 Task: Find connections with filter location Evergem with filter topic #staysafewith filter profile language German with filter current company Business Today with filter school Father Agnel School with filter industry Nonresidential Building Construction with filter service category Program Management with filter keywords title Translator
Action: Mouse moved to (542, 107)
Screenshot: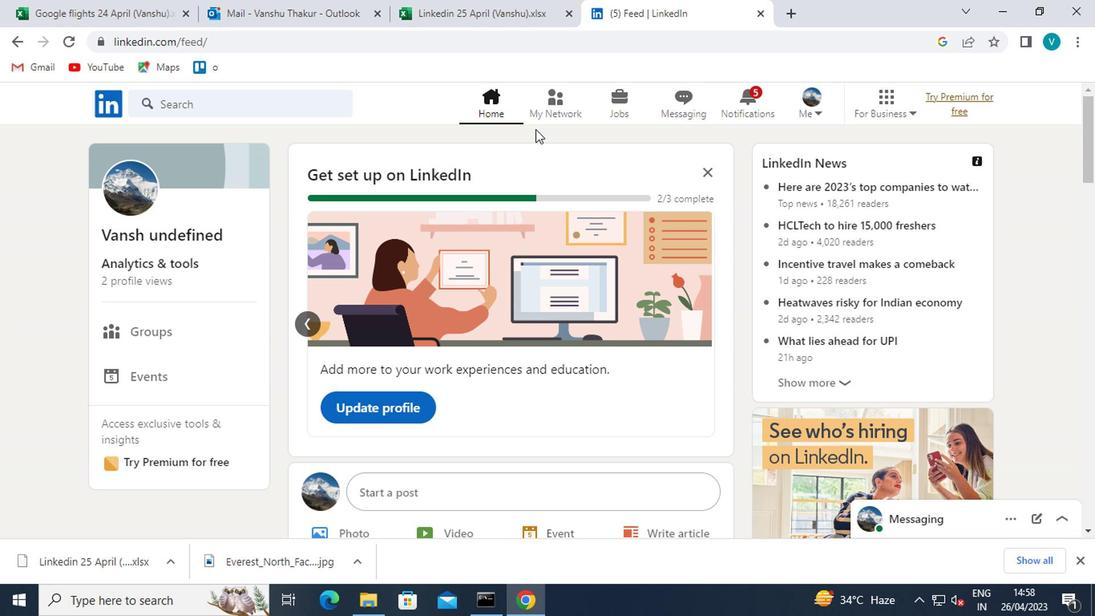 
Action: Mouse pressed left at (542, 107)
Screenshot: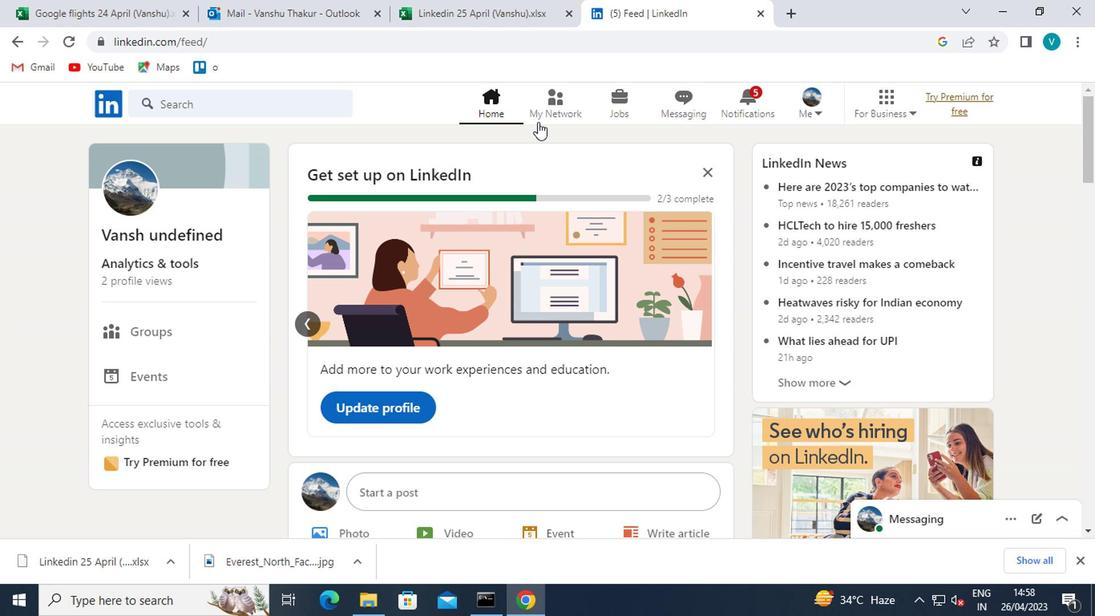 
Action: Mouse moved to (189, 187)
Screenshot: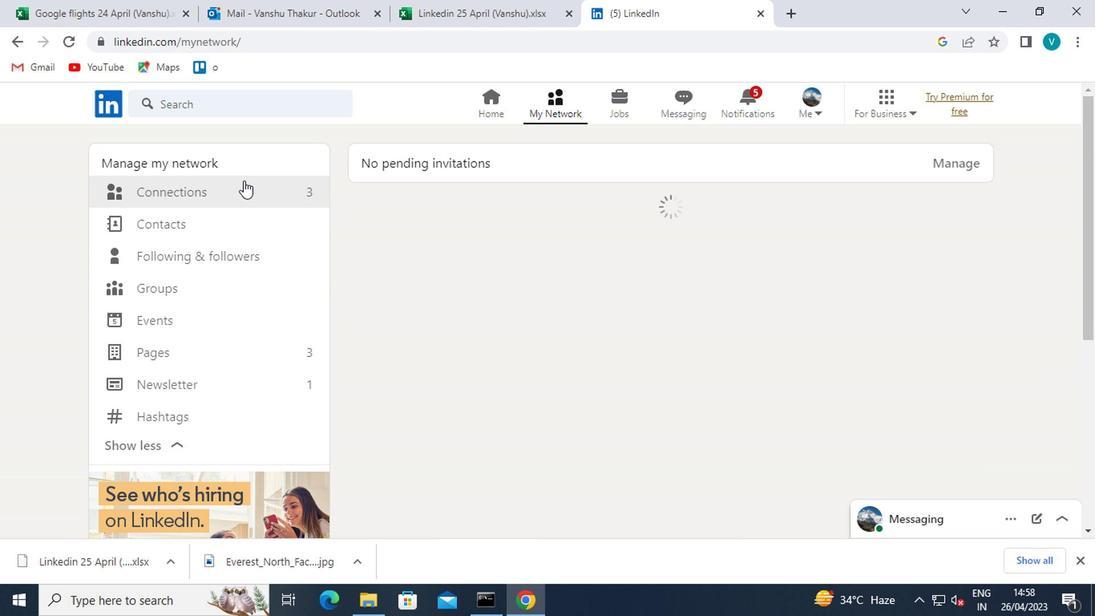 
Action: Mouse pressed left at (189, 187)
Screenshot: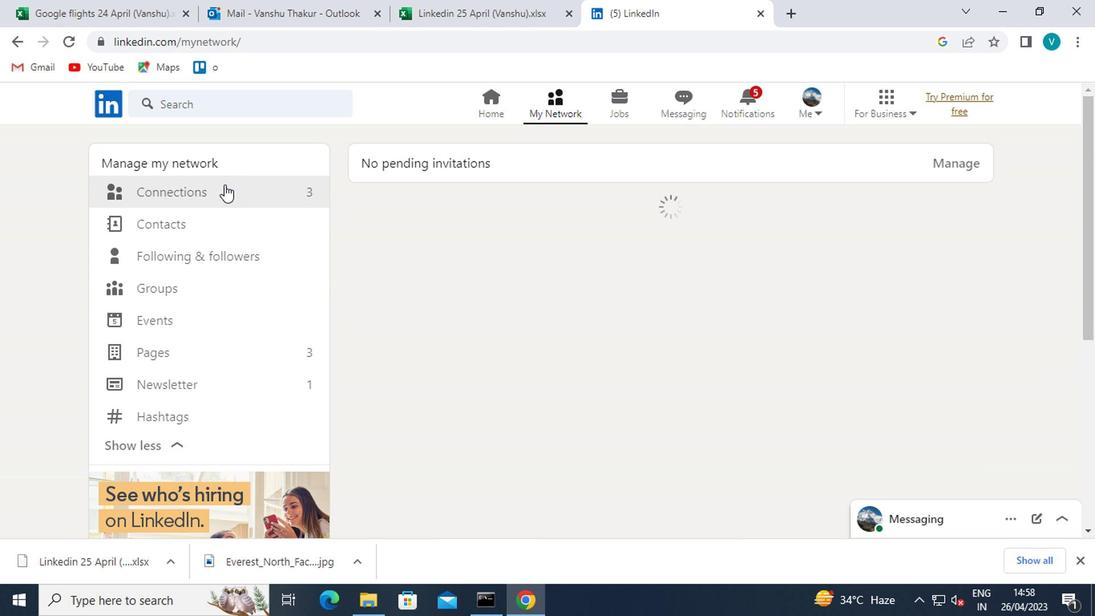 
Action: Mouse moved to (665, 189)
Screenshot: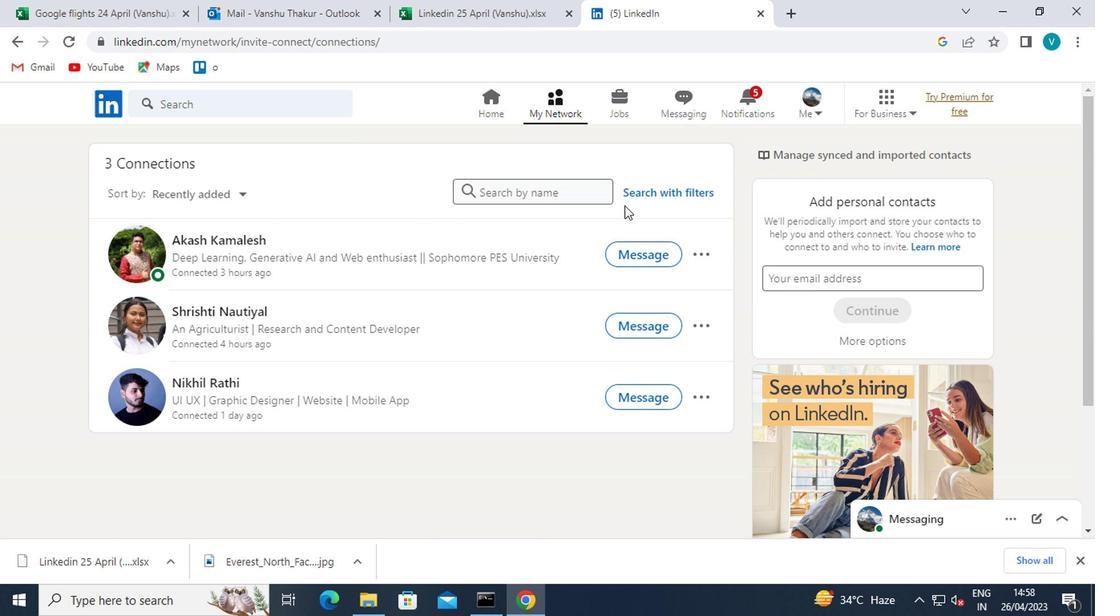 
Action: Mouse pressed left at (665, 189)
Screenshot: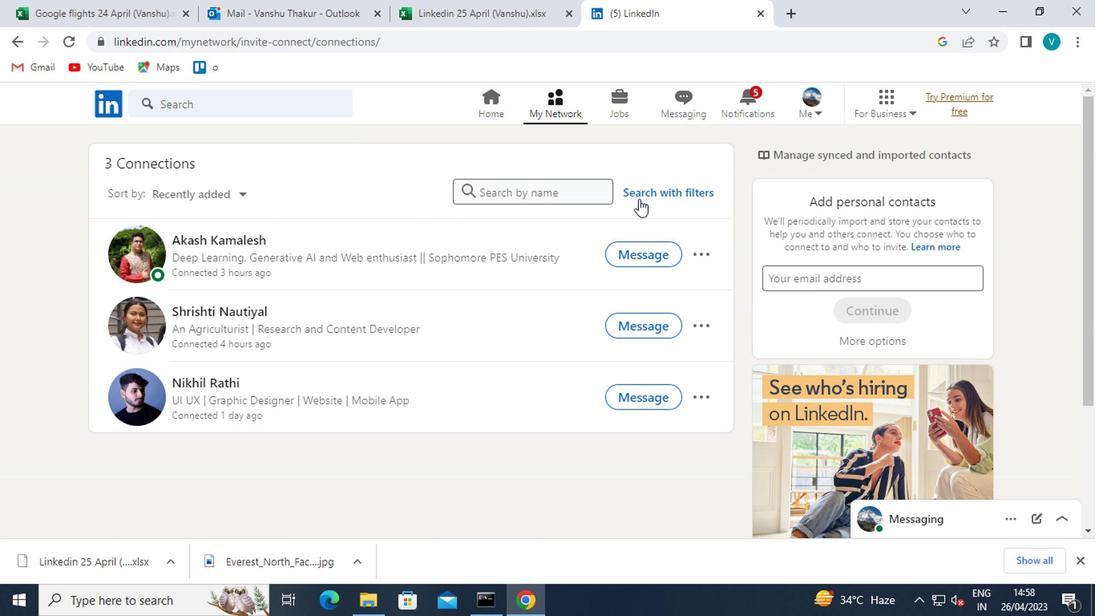 
Action: Mouse moved to (527, 145)
Screenshot: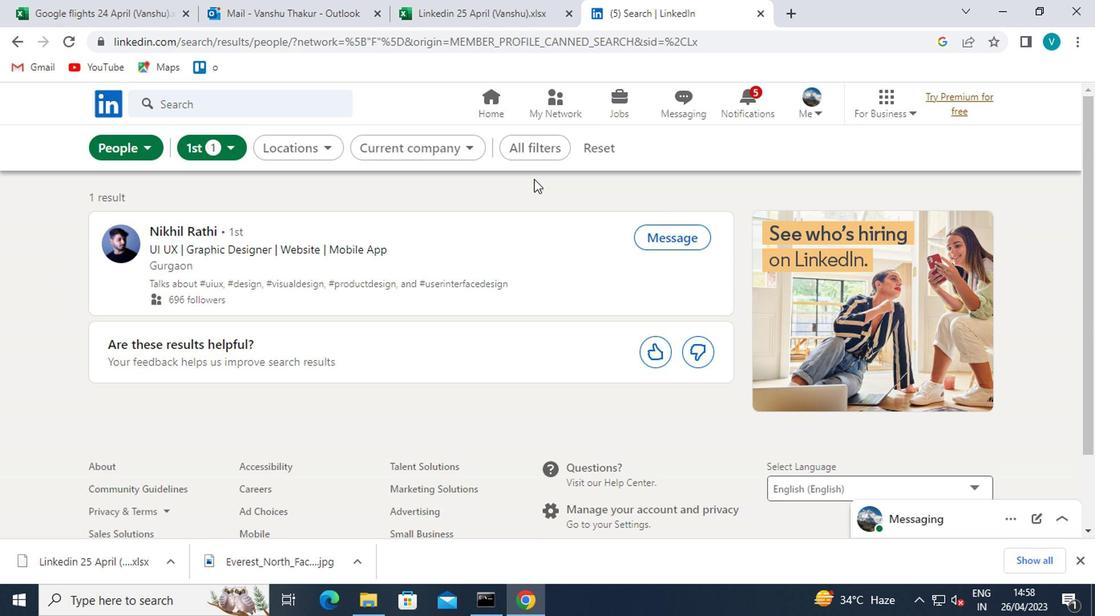
Action: Mouse pressed left at (527, 145)
Screenshot: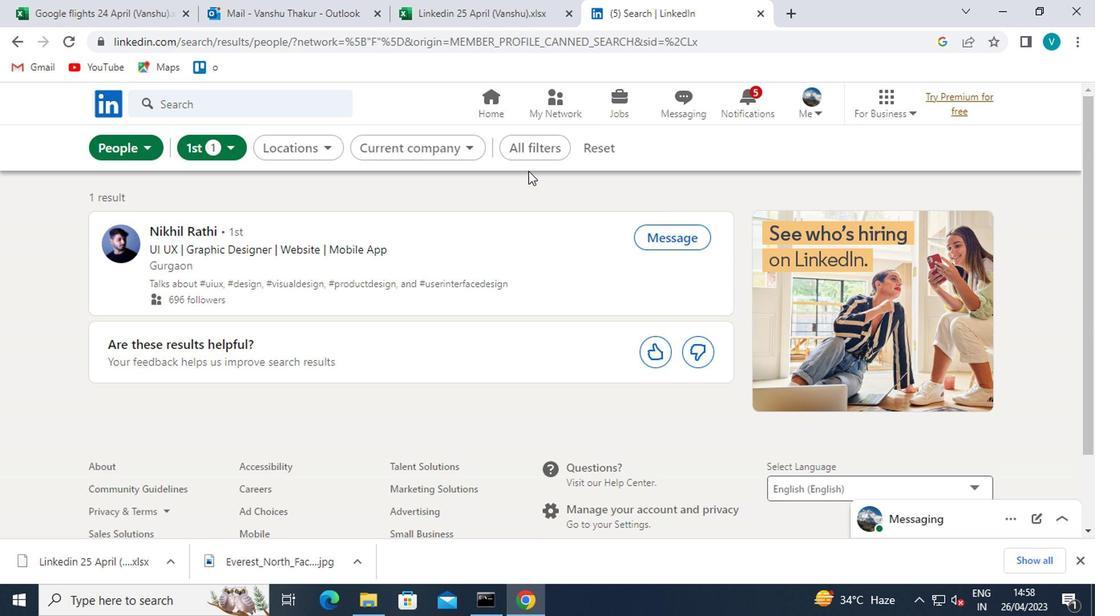 
Action: Mouse moved to (753, 301)
Screenshot: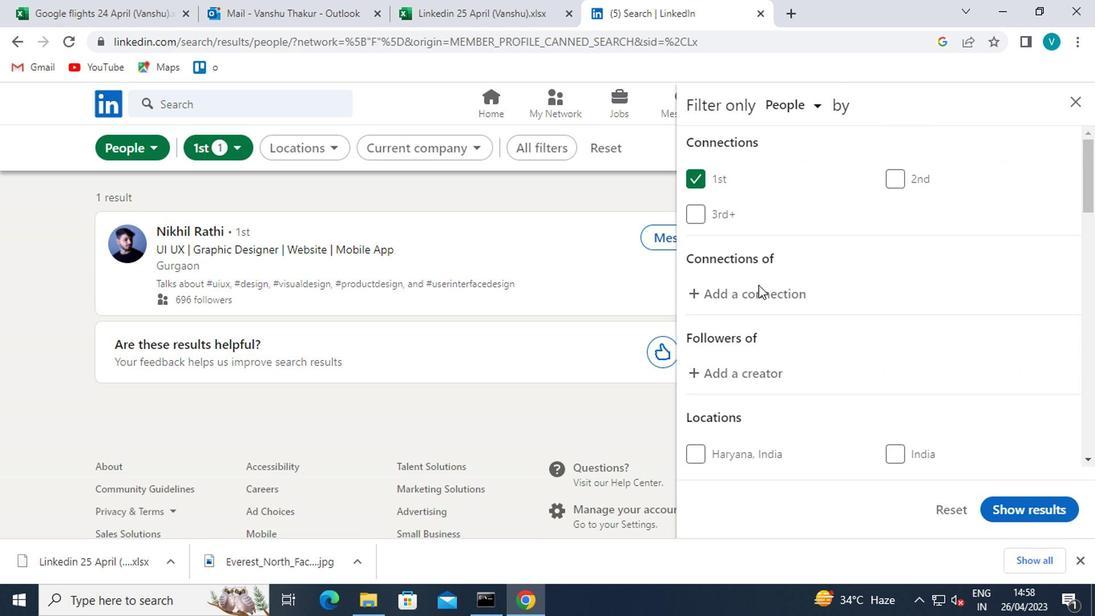 
Action: Mouse scrolled (753, 301) with delta (0, 0)
Screenshot: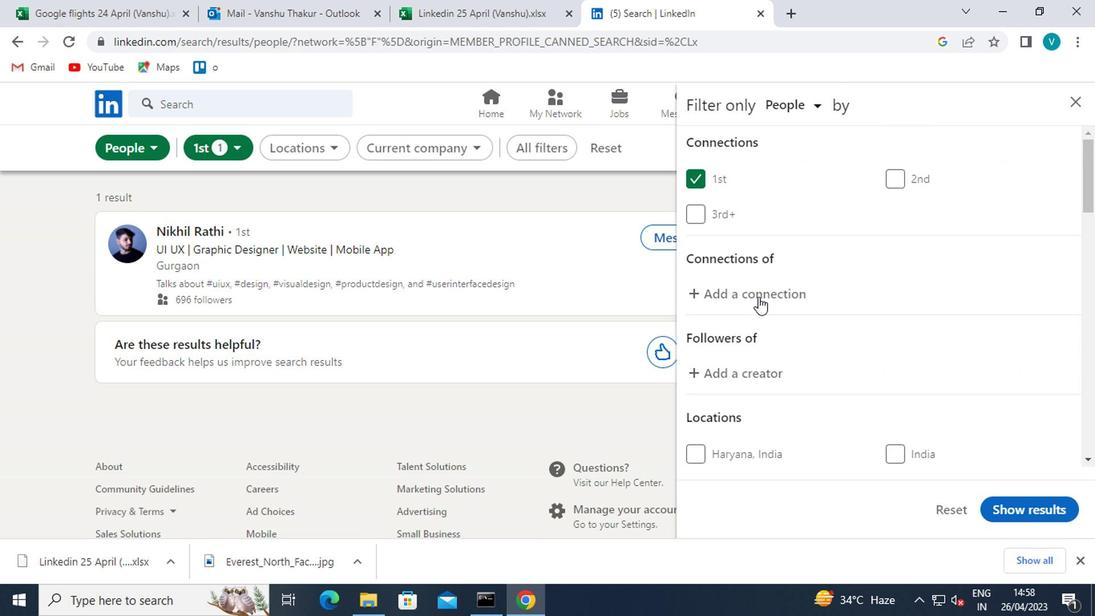 
Action: Mouse scrolled (753, 301) with delta (0, 0)
Screenshot: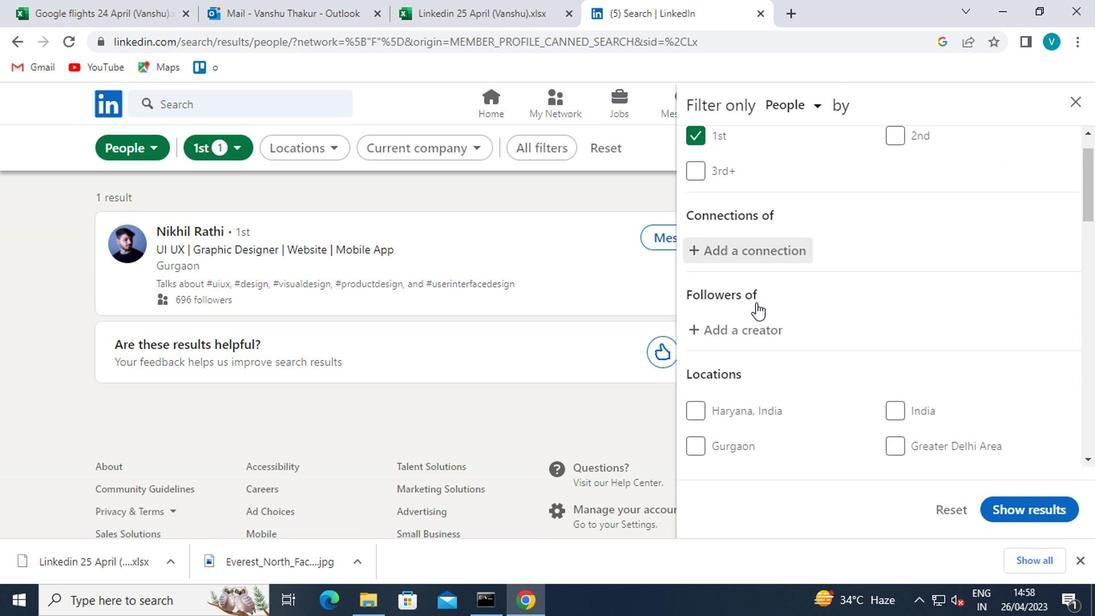 
Action: Mouse moved to (747, 355)
Screenshot: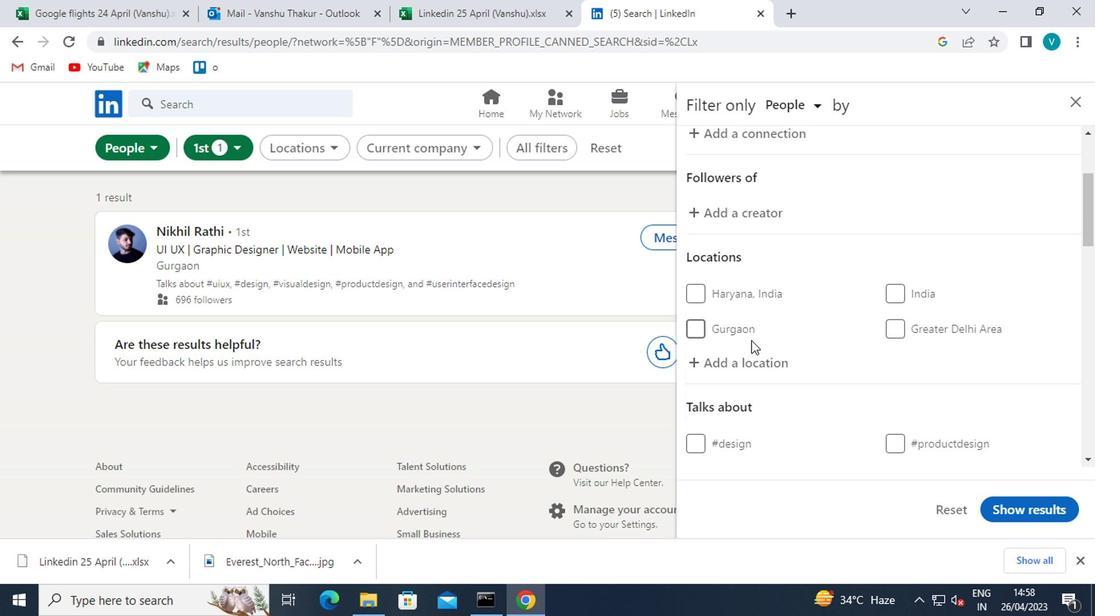 
Action: Mouse pressed left at (747, 355)
Screenshot: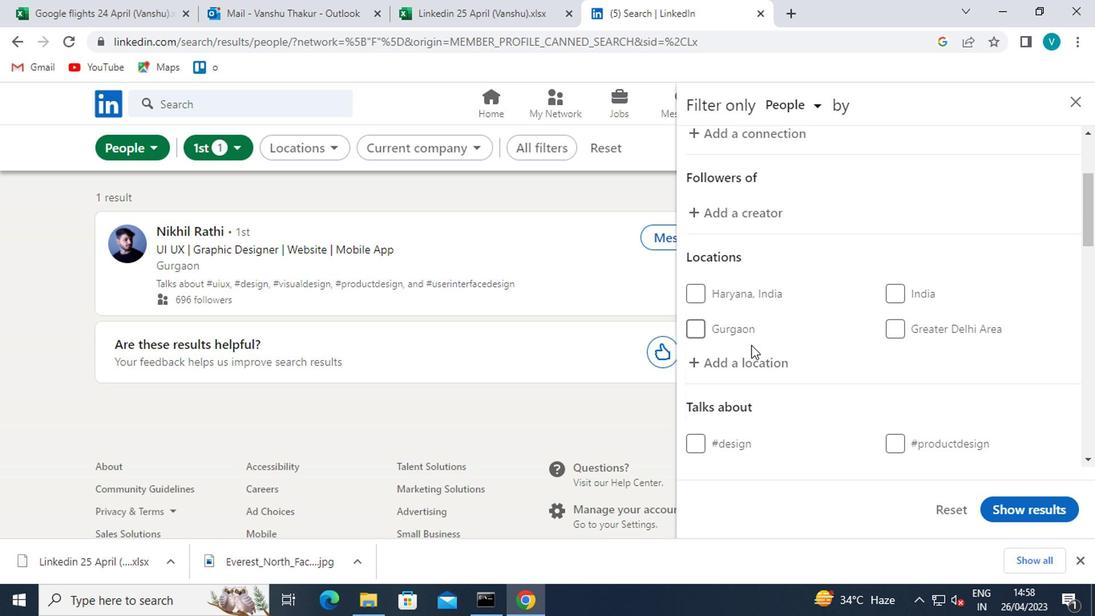 
Action: Key pressed <Key.shift>EVERGEM
Screenshot: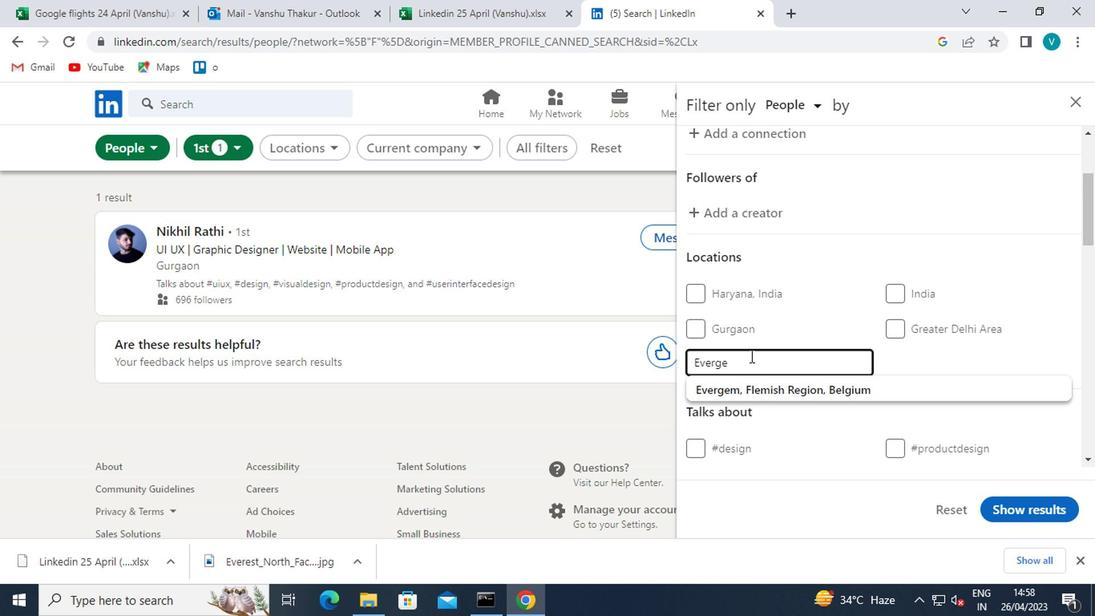 
Action: Mouse moved to (741, 387)
Screenshot: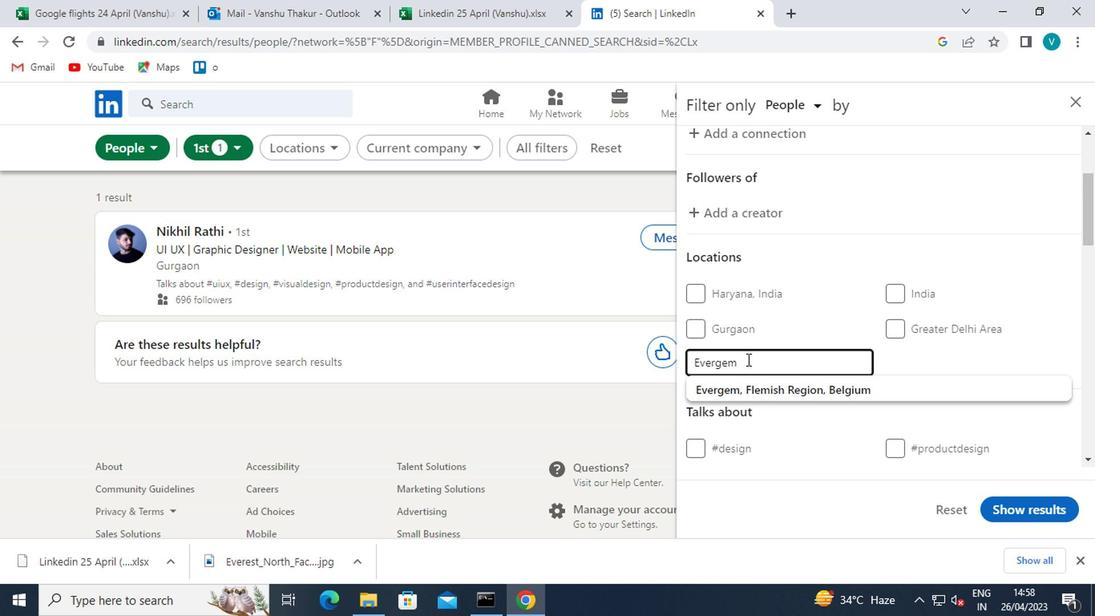 
Action: Mouse pressed left at (741, 387)
Screenshot: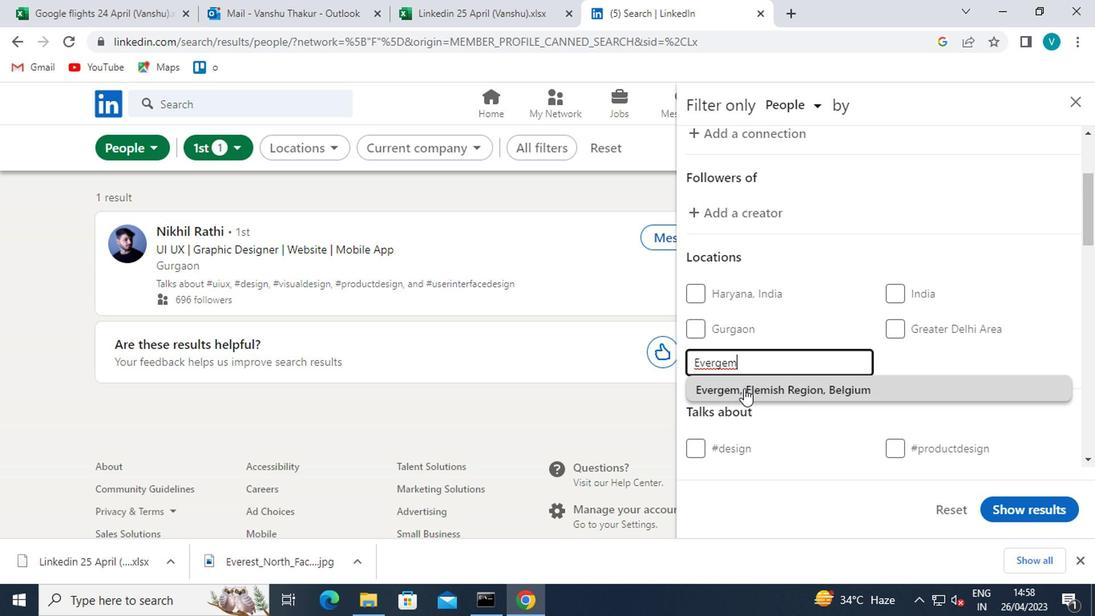 
Action: Mouse moved to (805, 292)
Screenshot: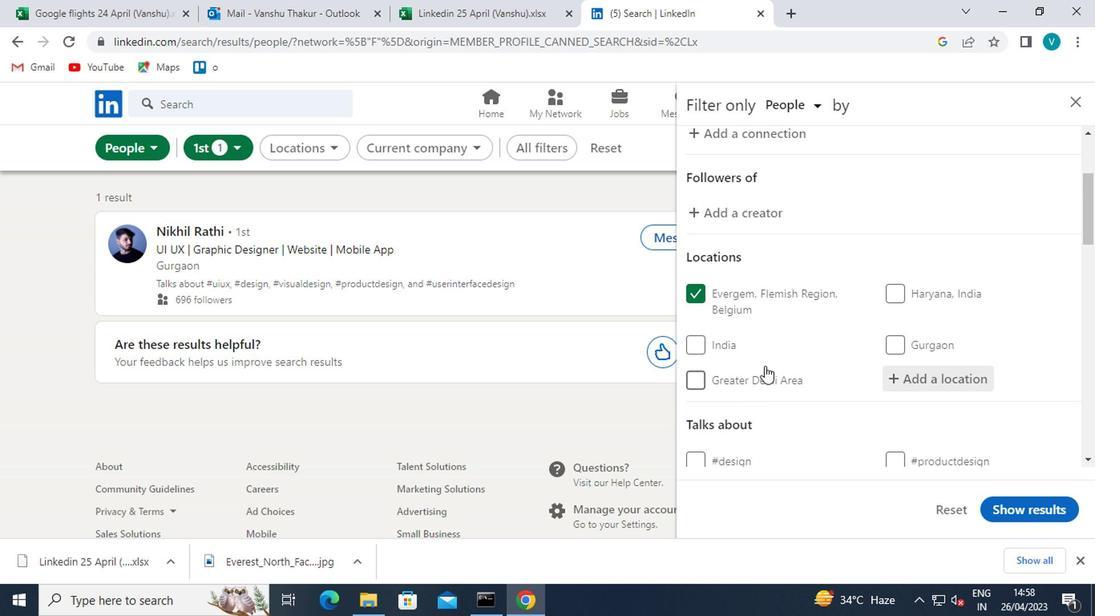 
Action: Mouse scrolled (805, 291) with delta (0, -1)
Screenshot: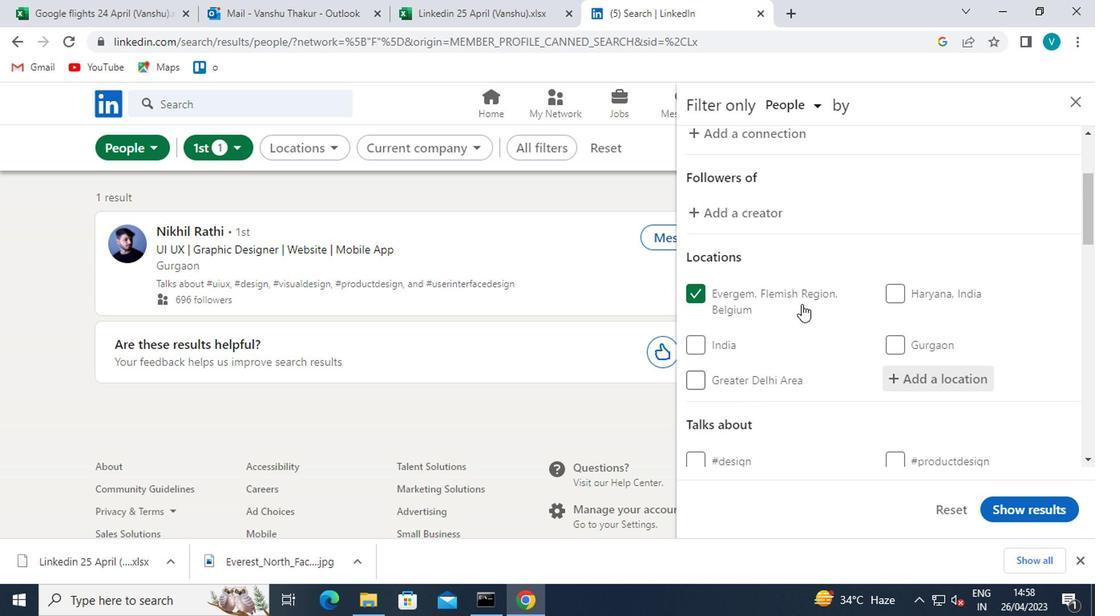 
Action: Mouse scrolled (805, 291) with delta (0, -1)
Screenshot: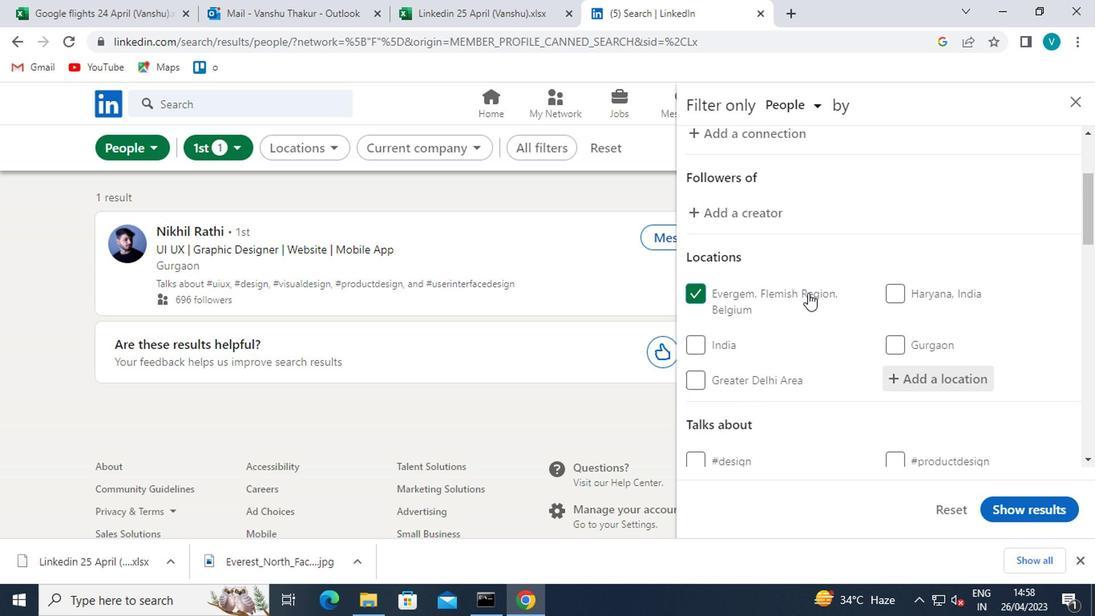 
Action: Mouse moved to (915, 369)
Screenshot: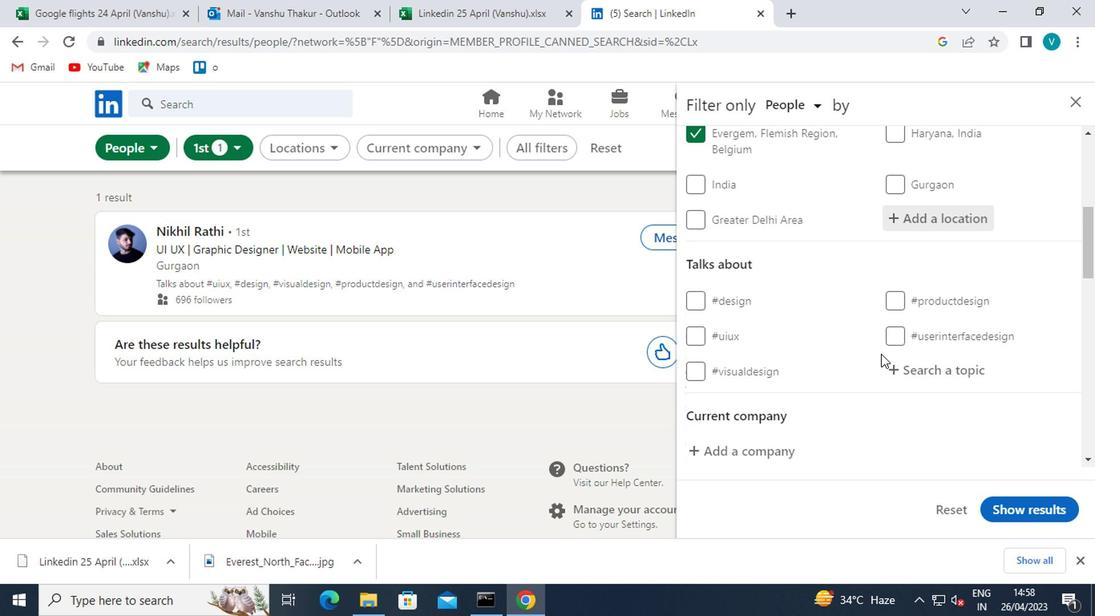 
Action: Mouse pressed left at (915, 369)
Screenshot: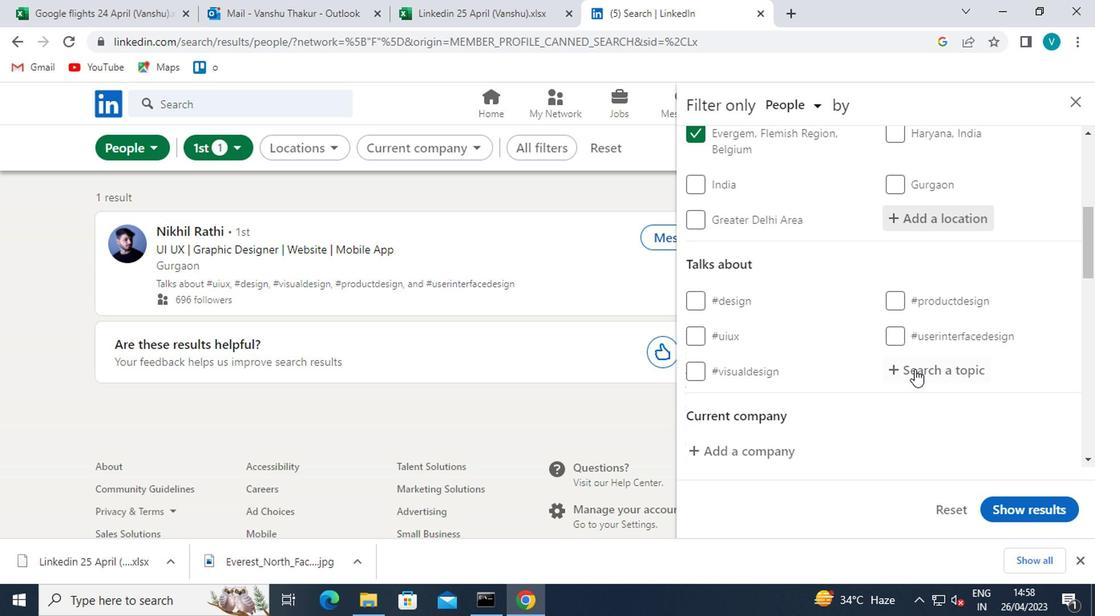 
Action: Mouse moved to (920, 367)
Screenshot: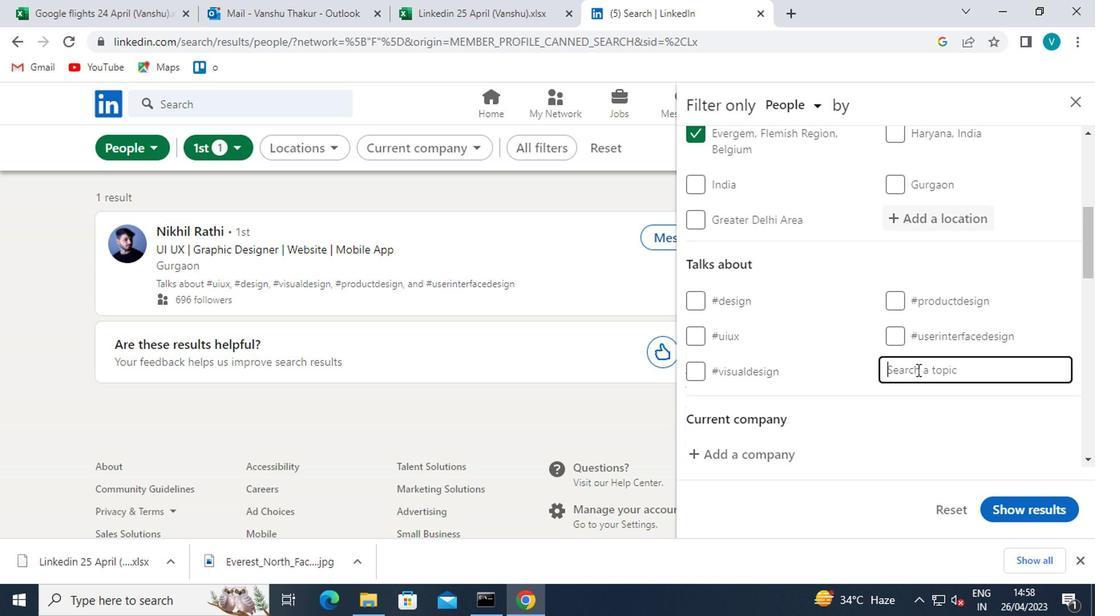 
Action: Key pressed <Key.shift>#STAYSAFE
Screenshot: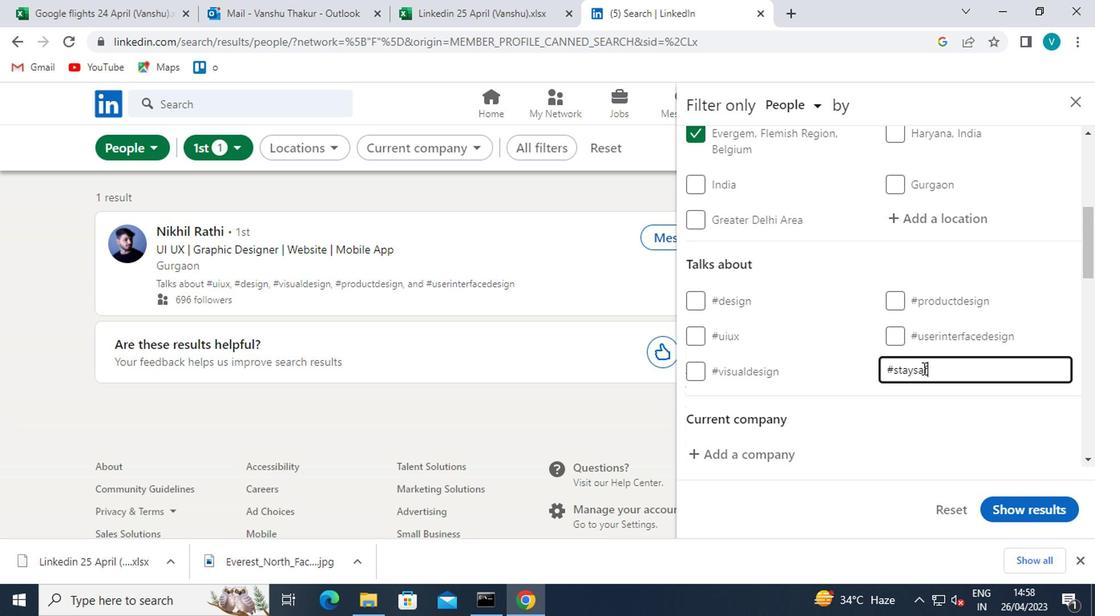 
Action: Mouse moved to (918, 401)
Screenshot: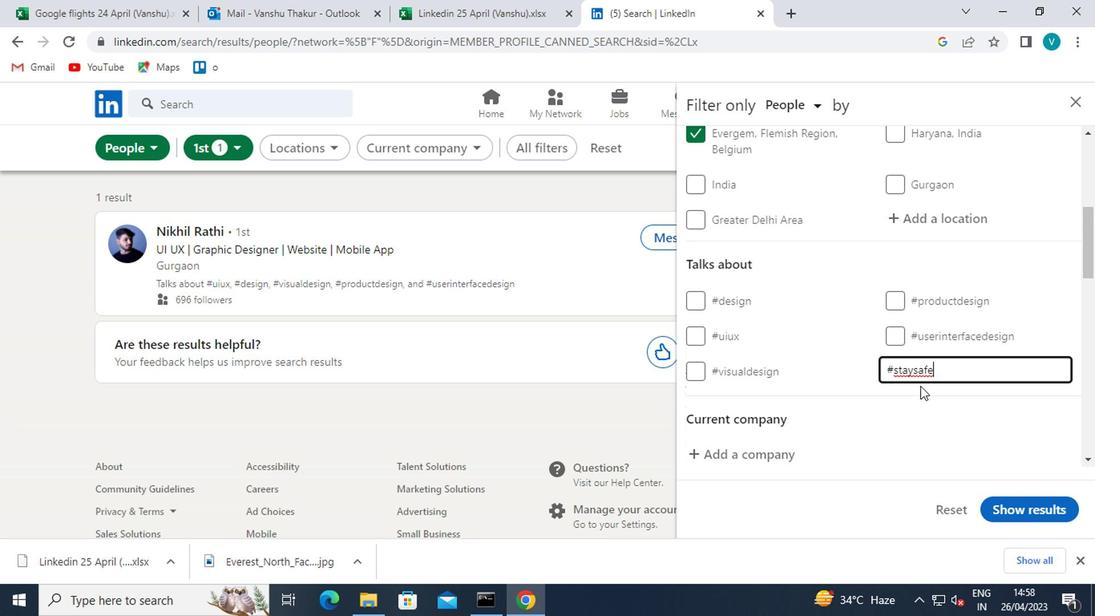 
Action: Mouse pressed left at (918, 401)
Screenshot: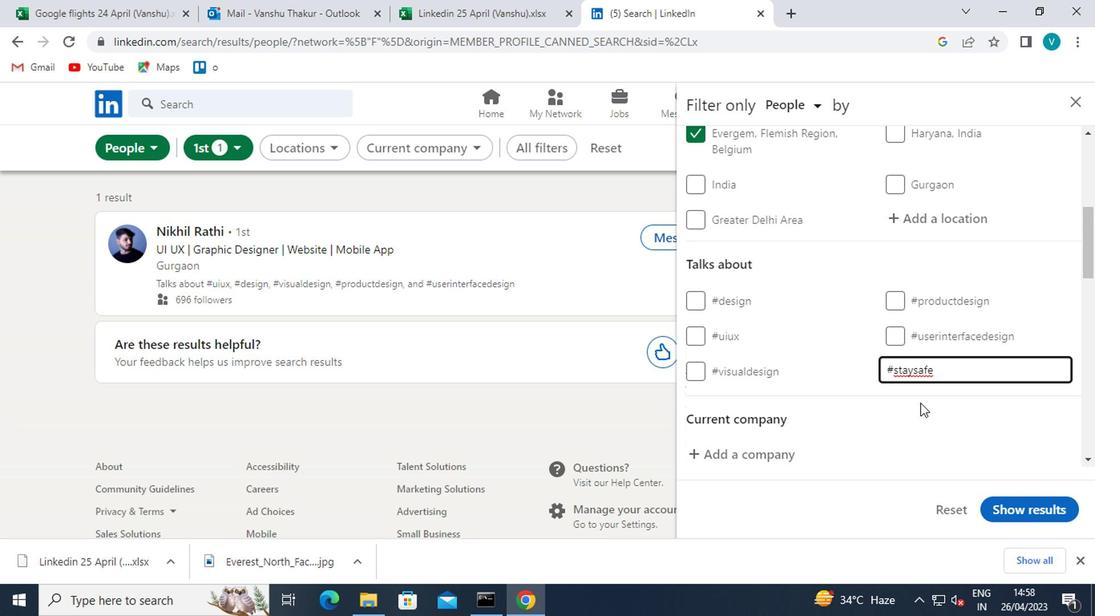 
Action: Mouse moved to (921, 399)
Screenshot: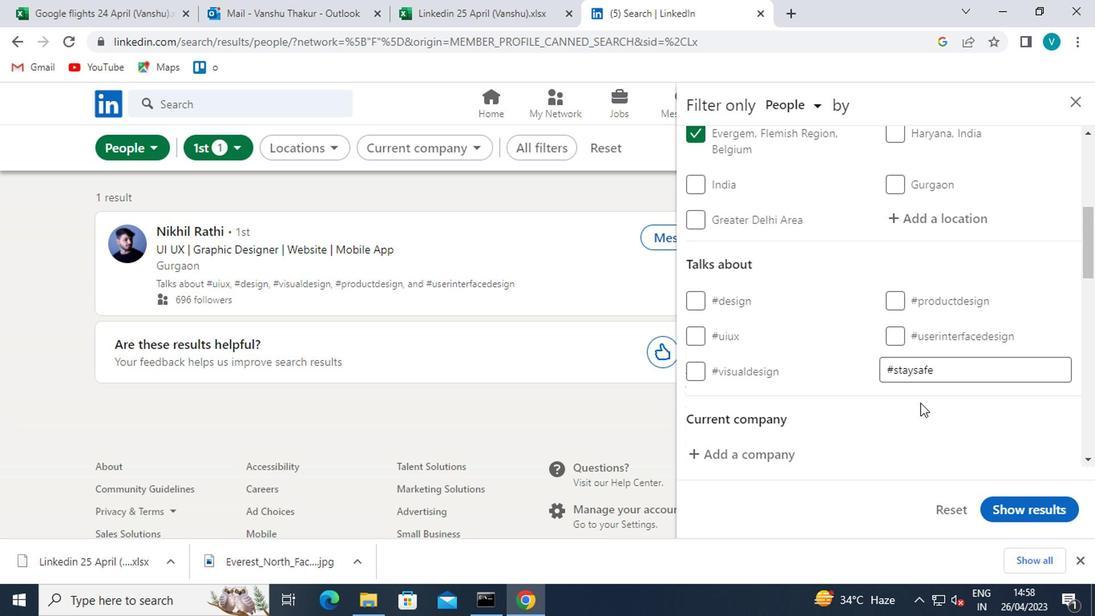 
Action: Mouse scrolled (921, 399) with delta (0, 0)
Screenshot: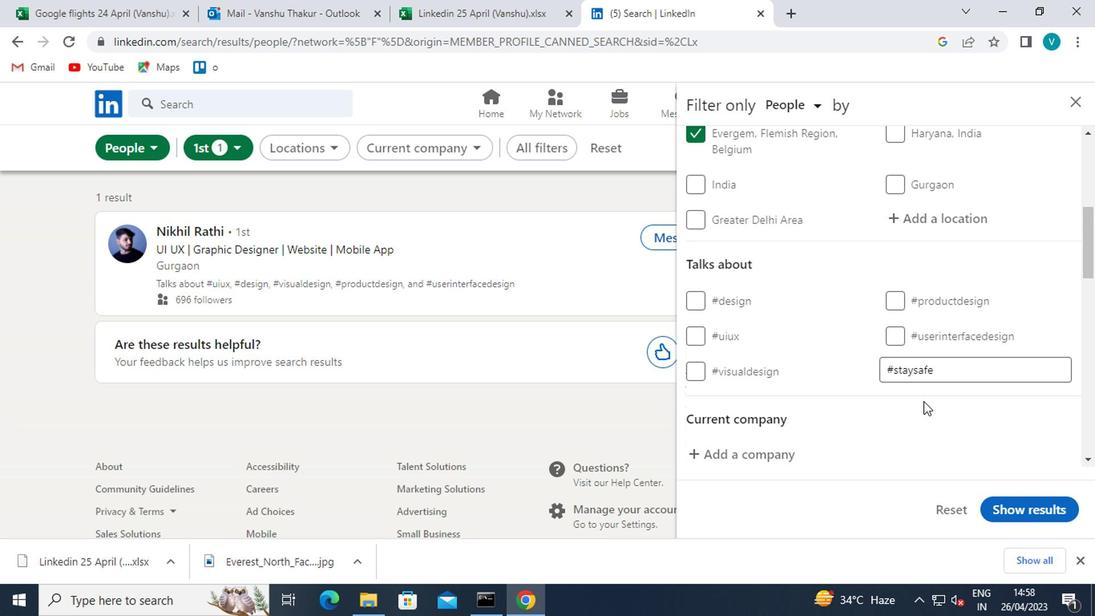 
Action: Mouse scrolled (921, 399) with delta (0, 0)
Screenshot: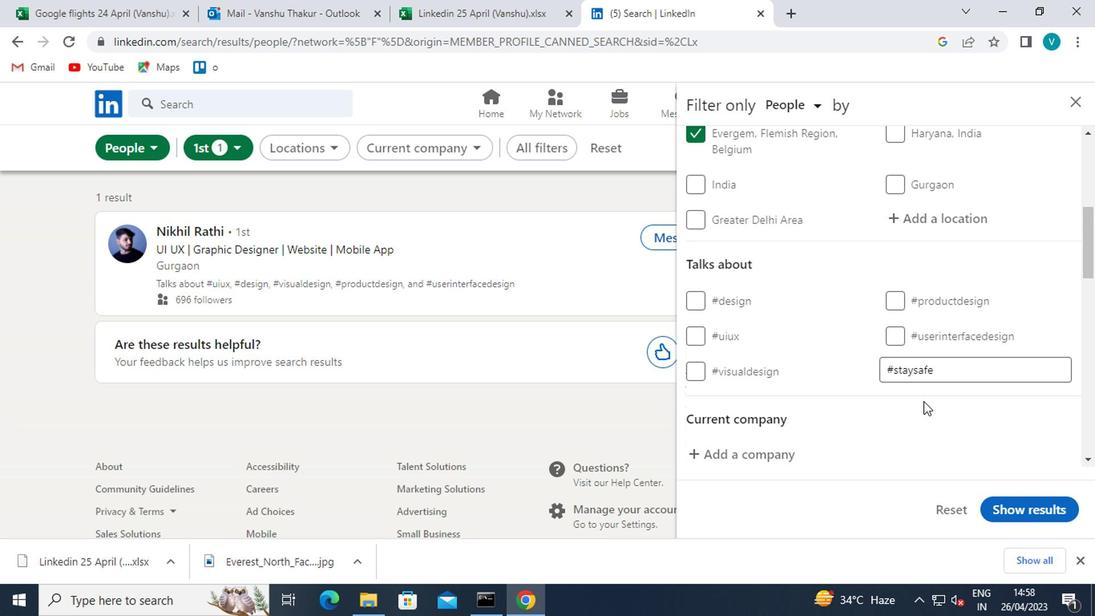 
Action: Mouse moved to (746, 293)
Screenshot: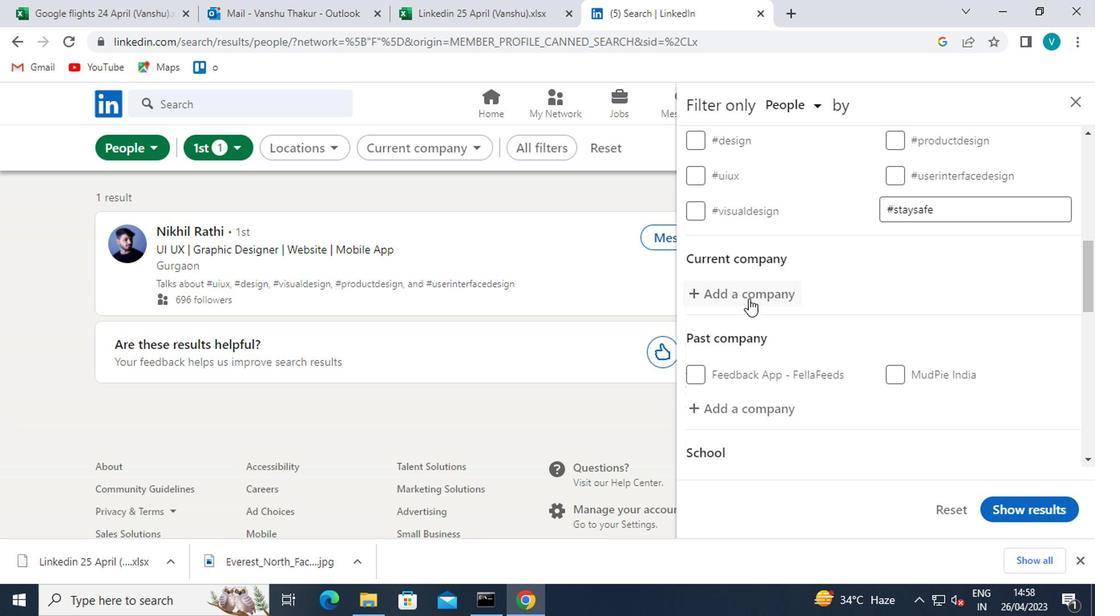 
Action: Mouse pressed left at (746, 293)
Screenshot: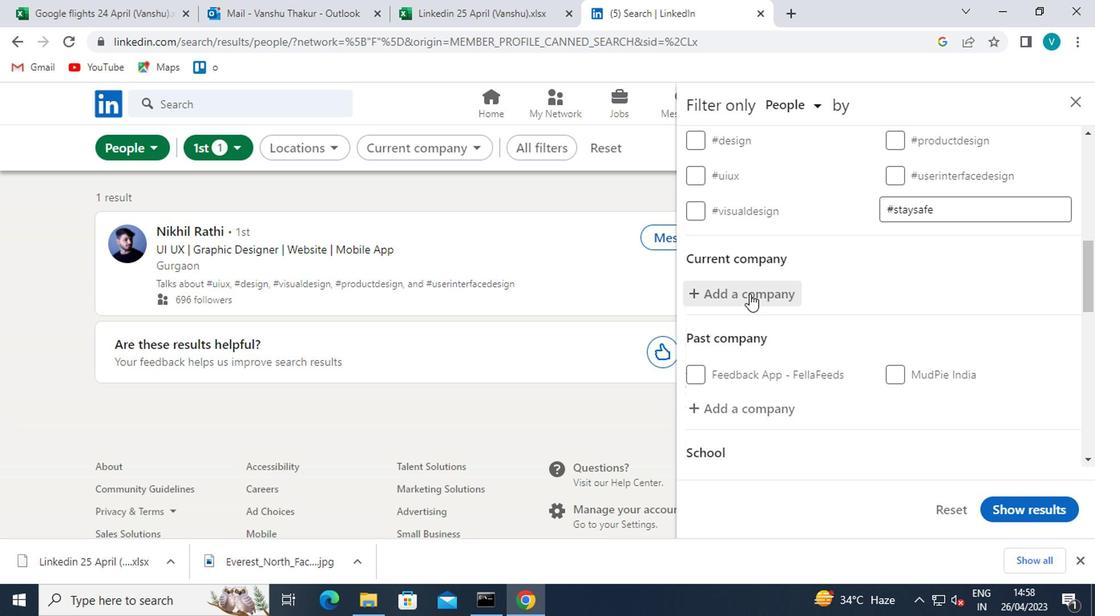 
Action: Key pressed <Key.shift>BUSINESS<Key.space><Key.shift>TODAY
Screenshot: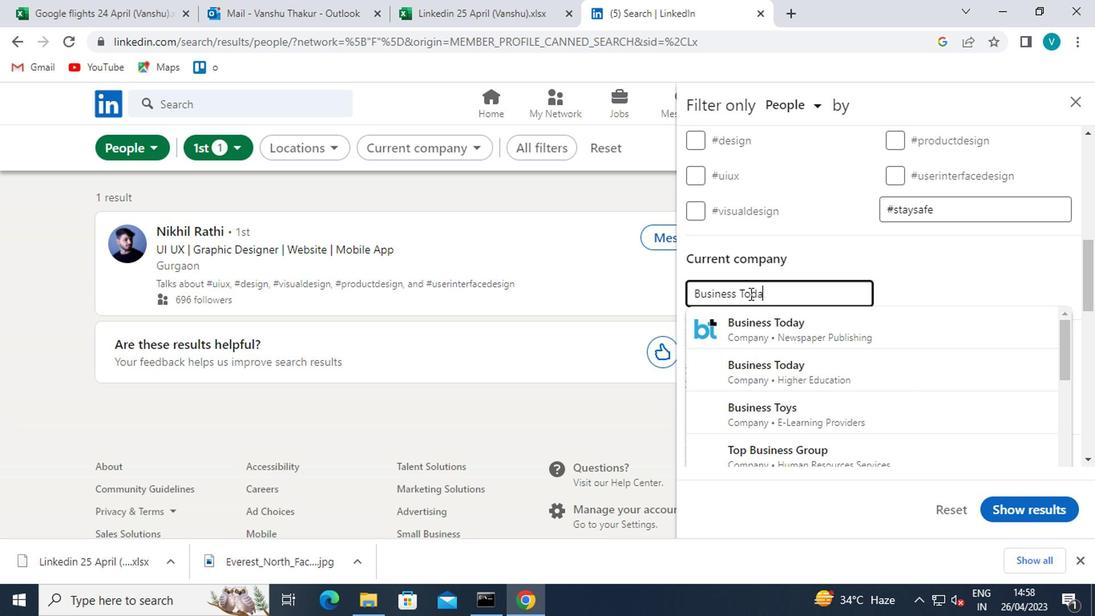 
Action: Mouse moved to (770, 324)
Screenshot: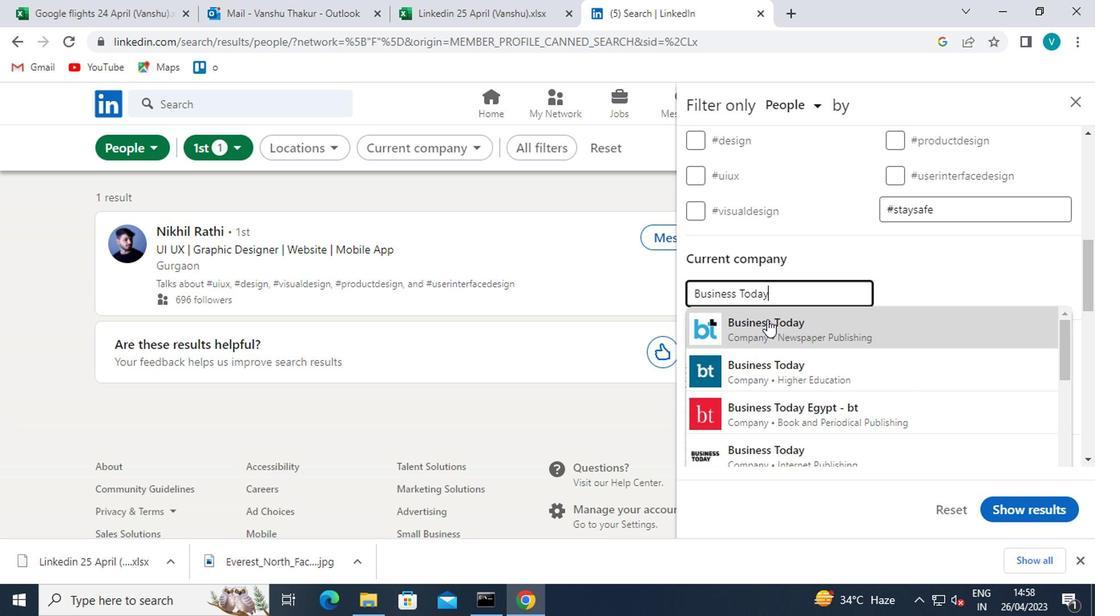 
Action: Mouse pressed left at (770, 324)
Screenshot: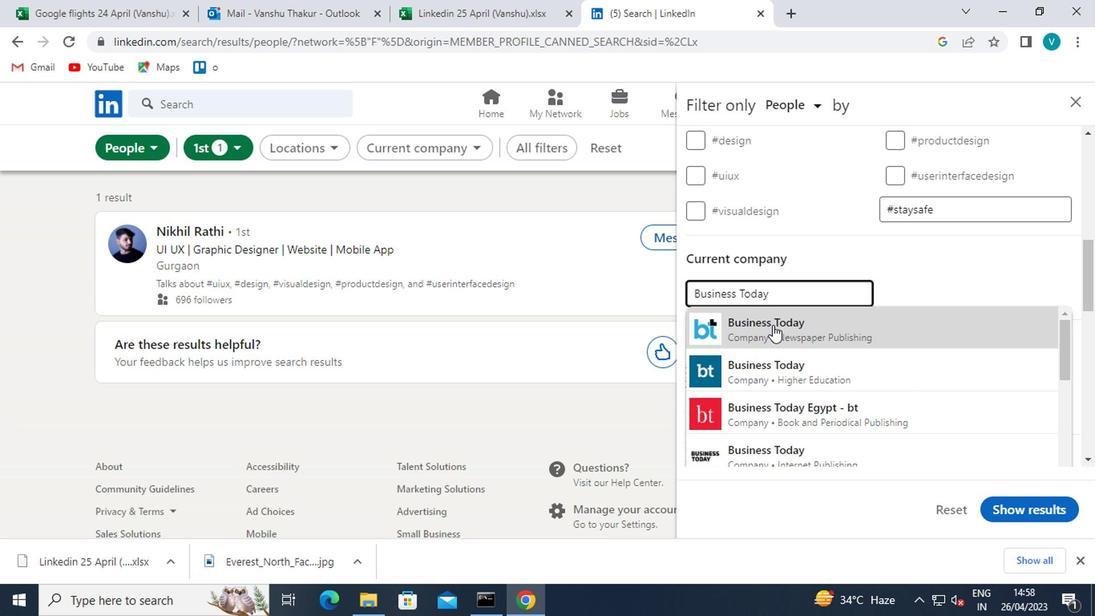 
Action: Mouse moved to (770, 325)
Screenshot: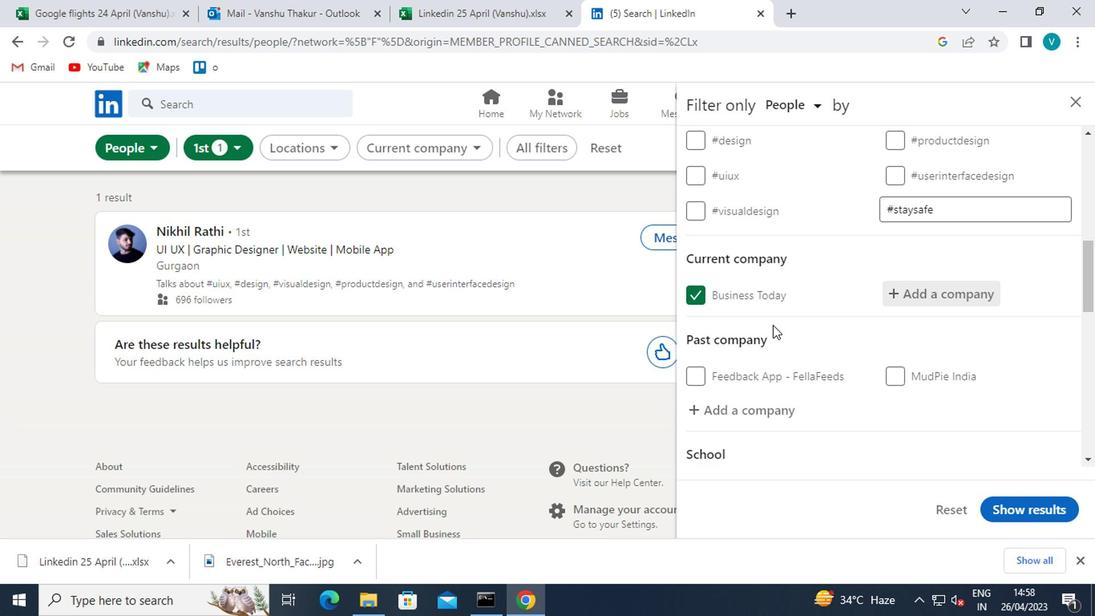 
Action: Mouse scrolled (770, 324) with delta (0, 0)
Screenshot: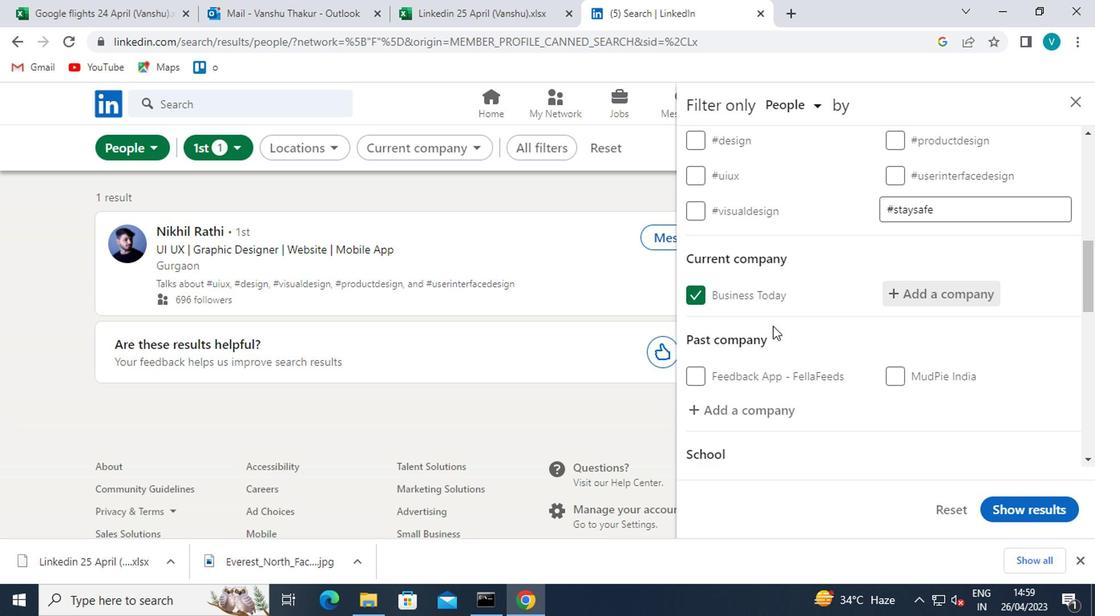 
Action: Mouse scrolled (770, 324) with delta (0, 0)
Screenshot: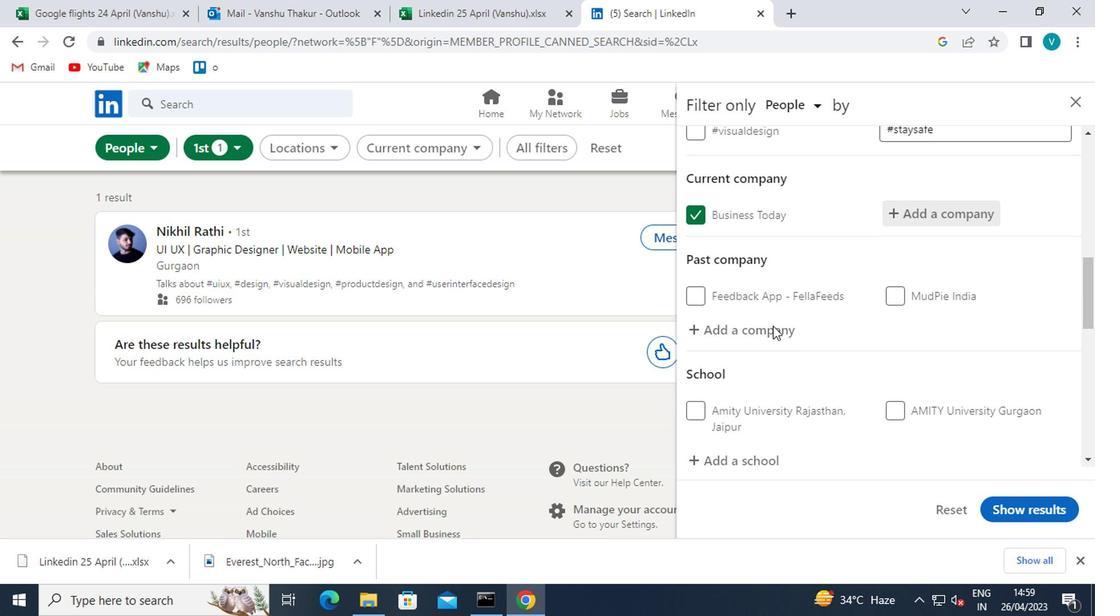 
Action: Mouse moved to (754, 373)
Screenshot: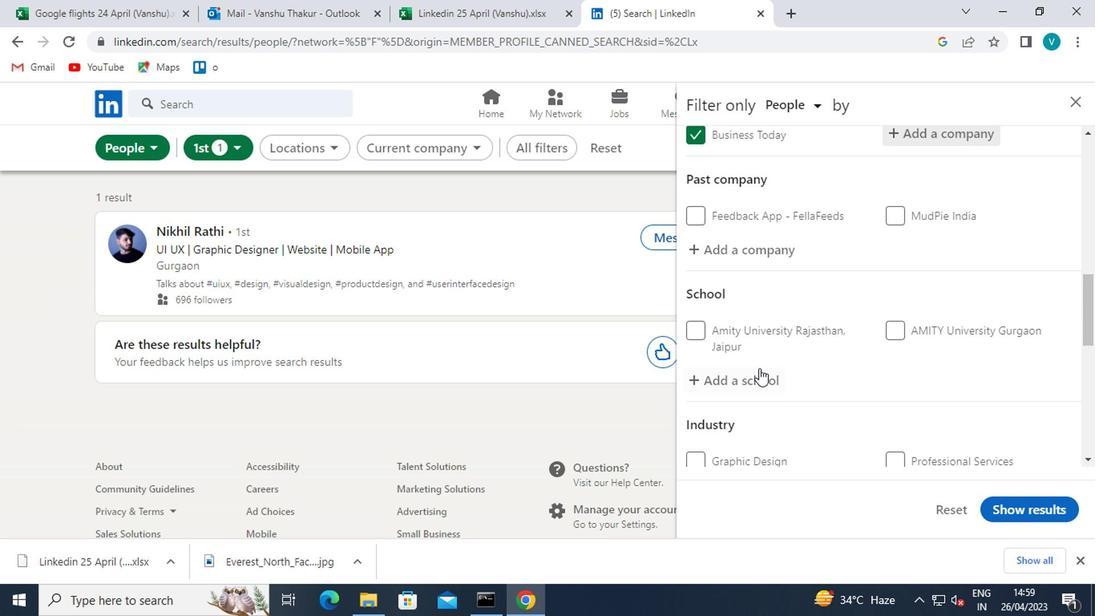 
Action: Mouse pressed left at (754, 373)
Screenshot: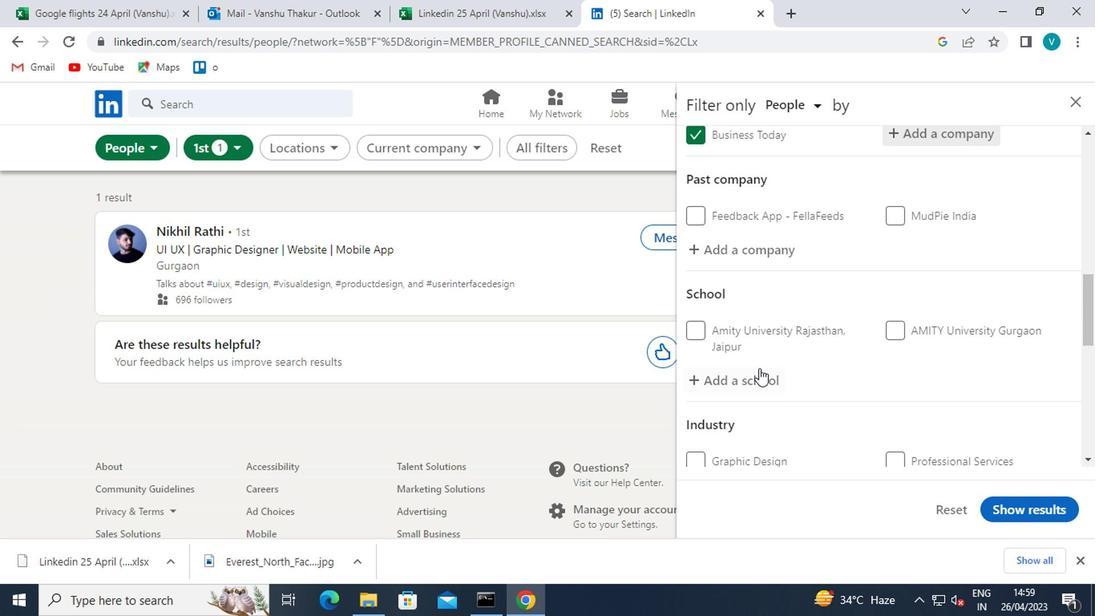 
Action: Mouse moved to (784, 363)
Screenshot: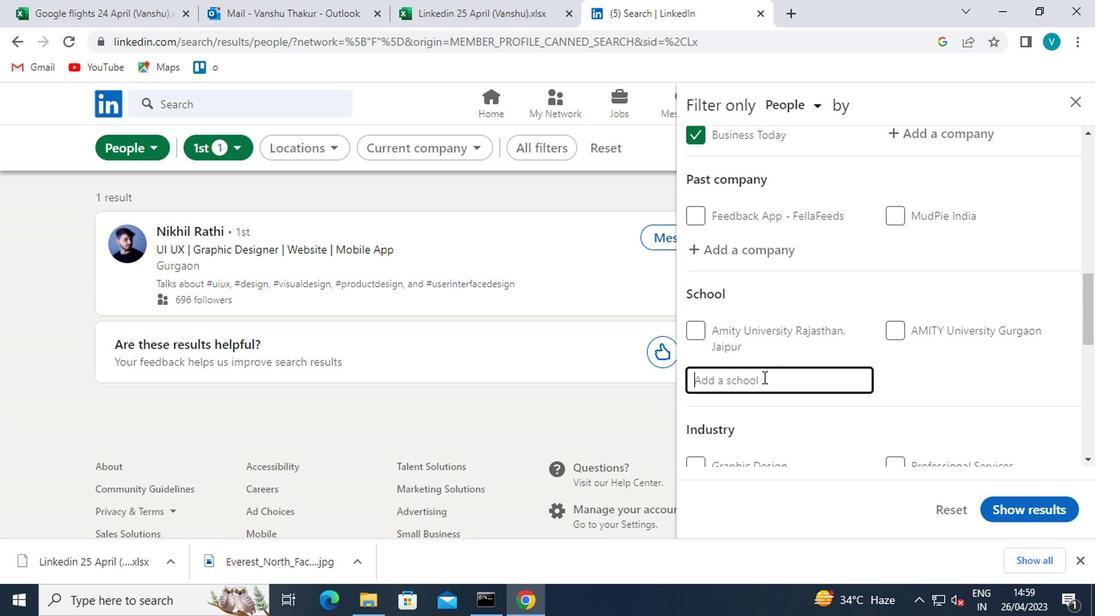 
Action: Key pressed <Key.shift>FATHER<Key.space>
Screenshot: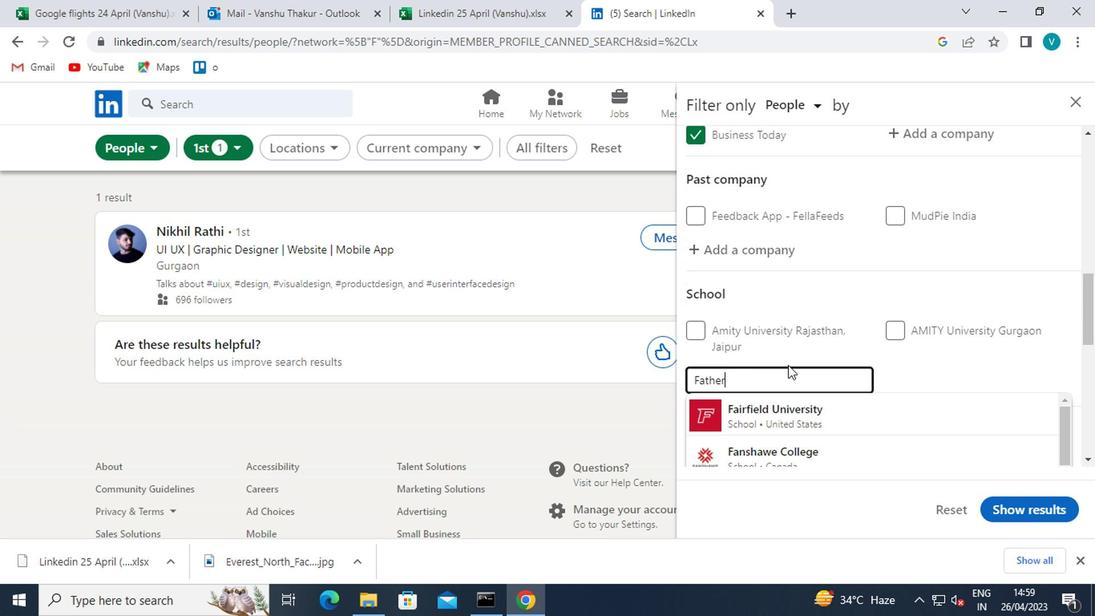 
Action: Mouse moved to (786, 363)
Screenshot: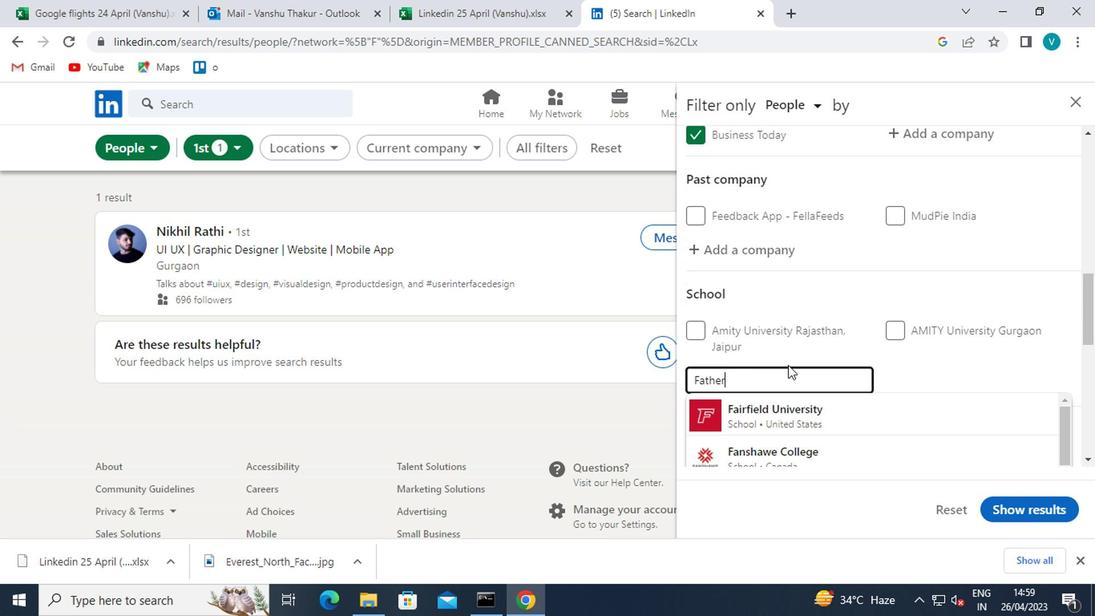 
Action: Key pressed <Key.shift>AGNEL
Screenshot: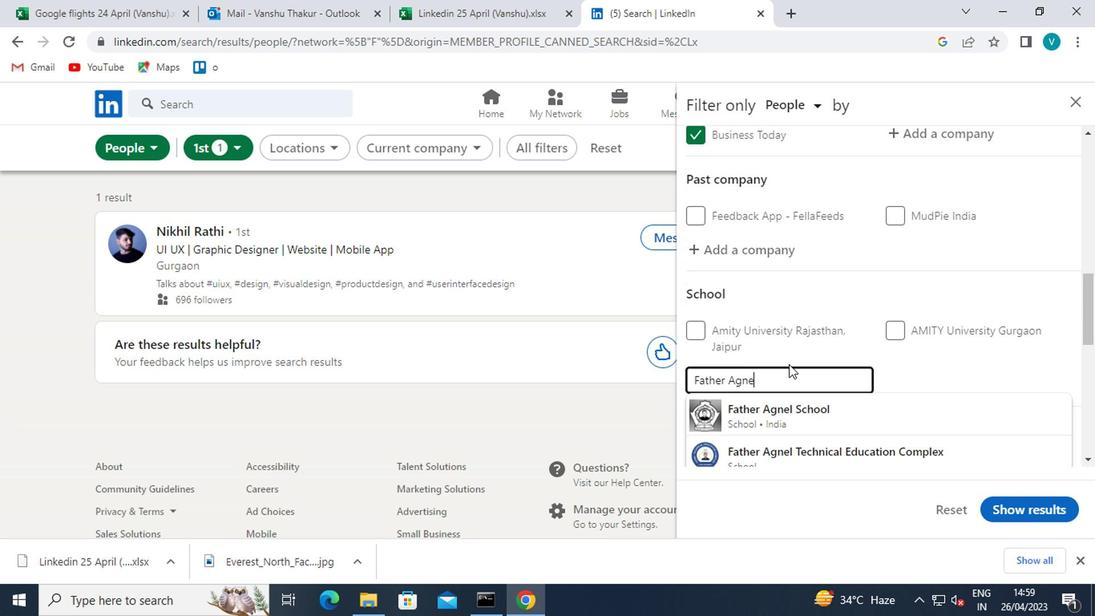
Action: Mouse moved to (802, 412)
Screenshot: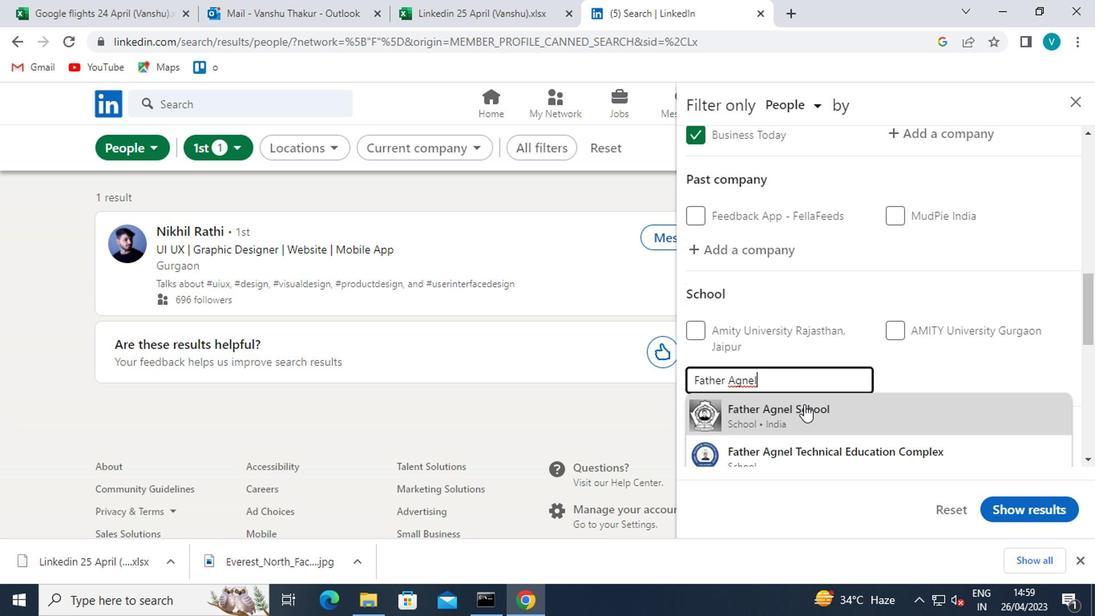 
Action: Mouse pressed left at (802, 412)
Screenshot: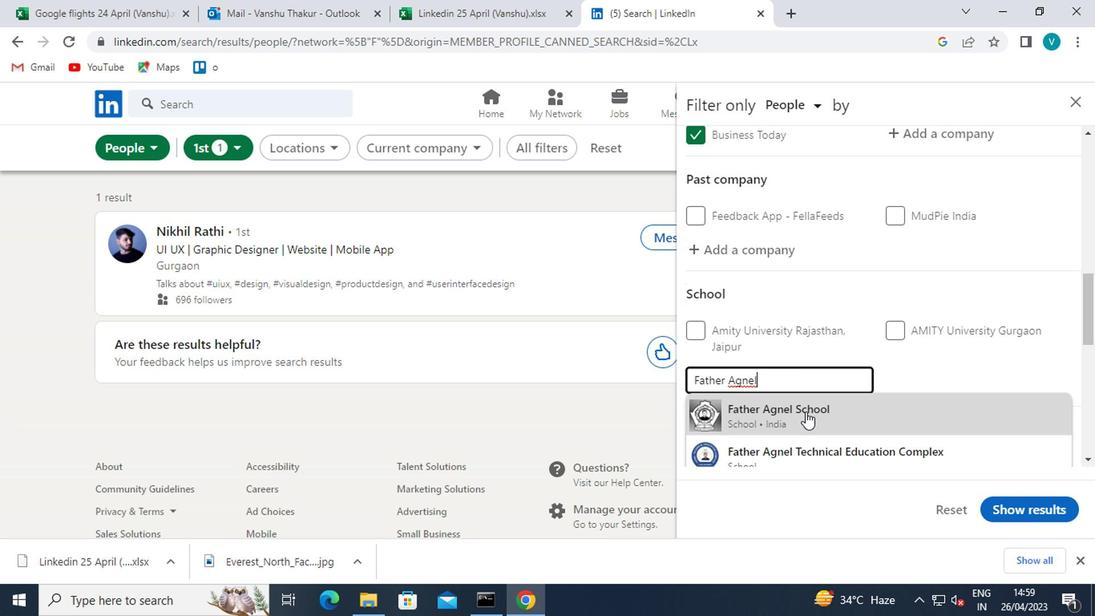 
Action: Mouse moved to (841, 386)
Screenshot: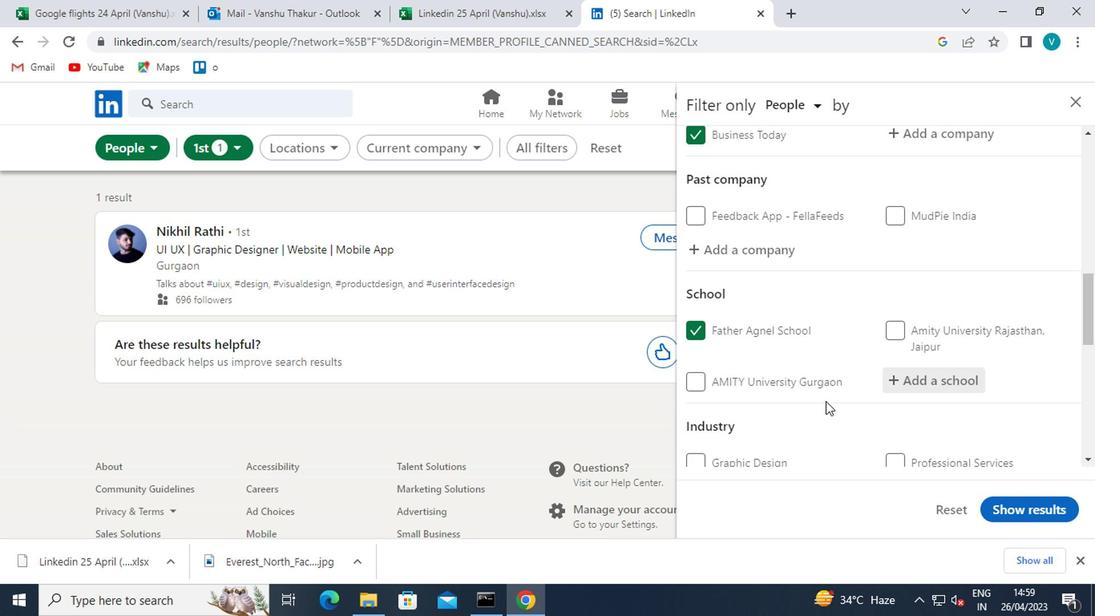 
Action: Mouse scrolled (841, 385) with delta (0, 0)
Screenshot: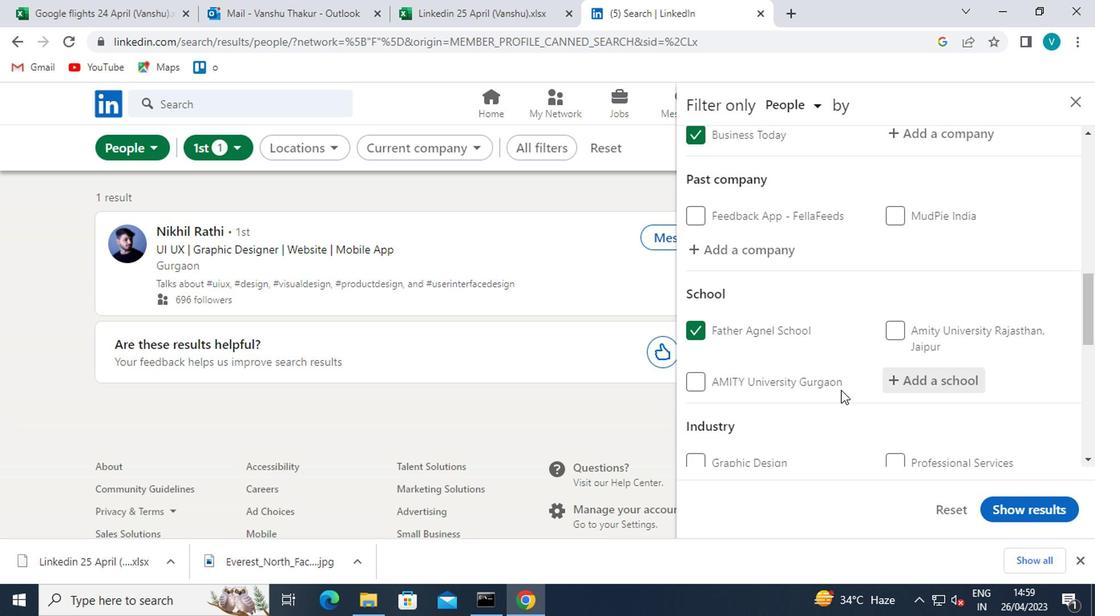 
Action: Mouse moved to (841, 386)
Screenshot: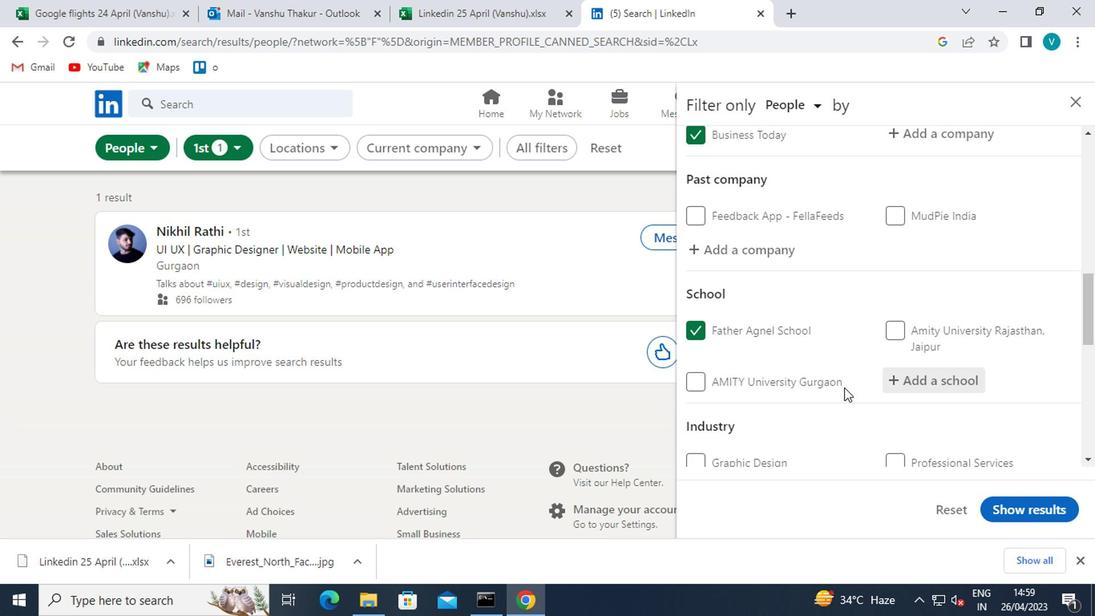 
Action: Mouse scrolled (841, 385) with delta (0, 0)
Screenshot: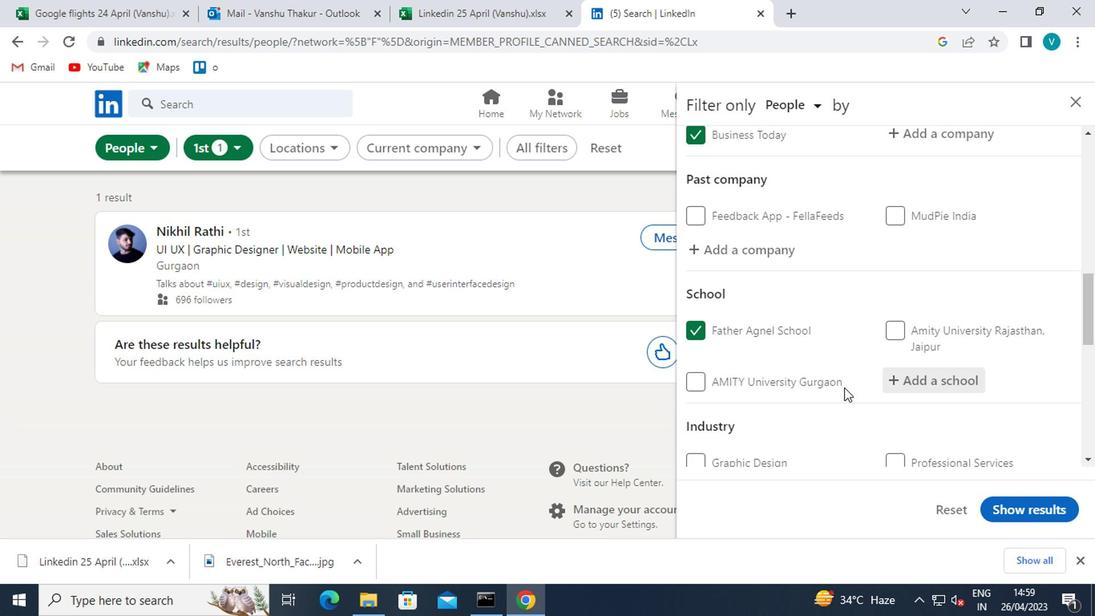
Action: Mouse moved to (924, 341)
Screenshot: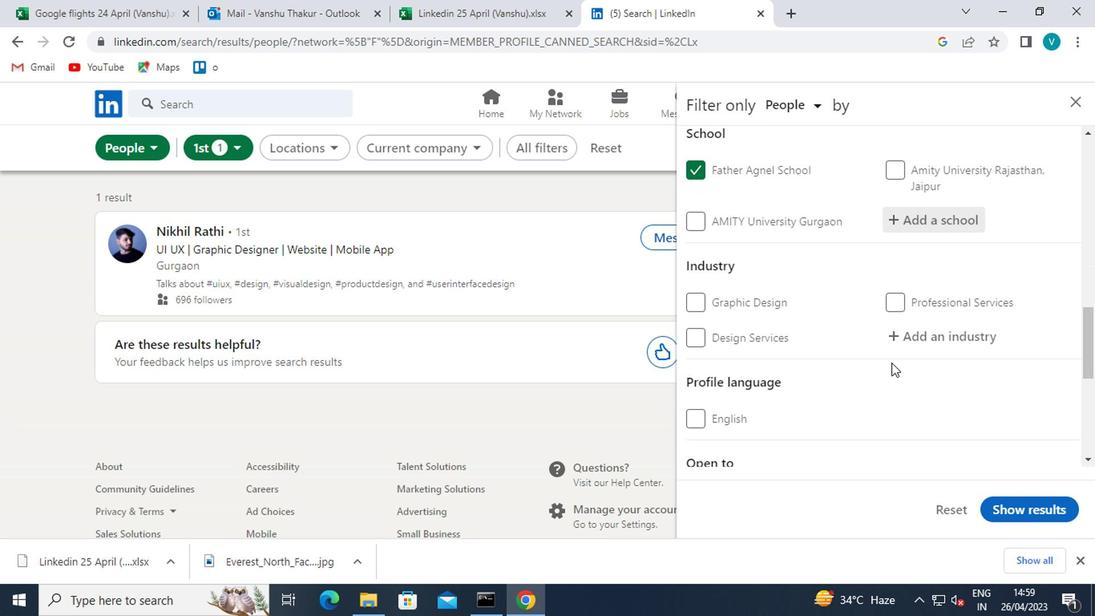 
Action: Mouse pressed left at (924, 341)
Screenshot: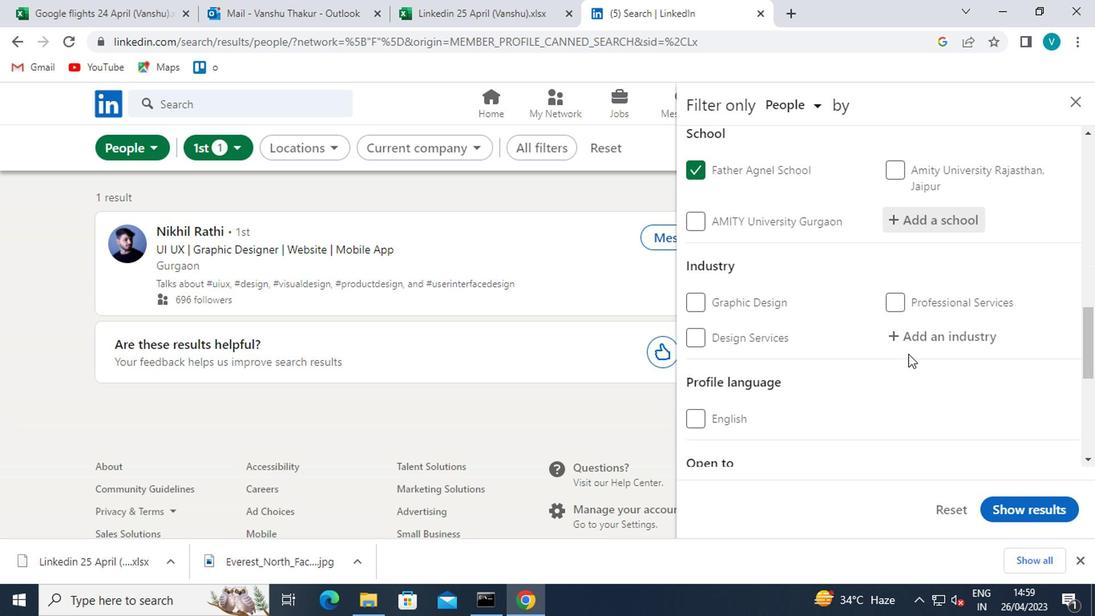 
Action: Mouse moved to (917, 343)
Screenshot: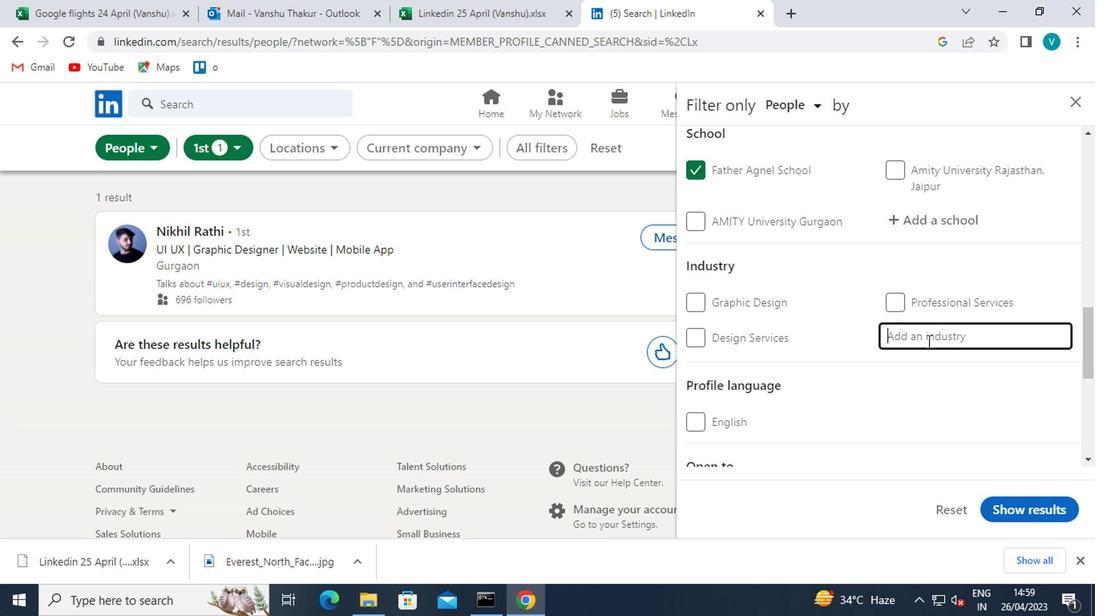 
Action: Key pressed <Key.shift>NONRESIDE
Screenshot: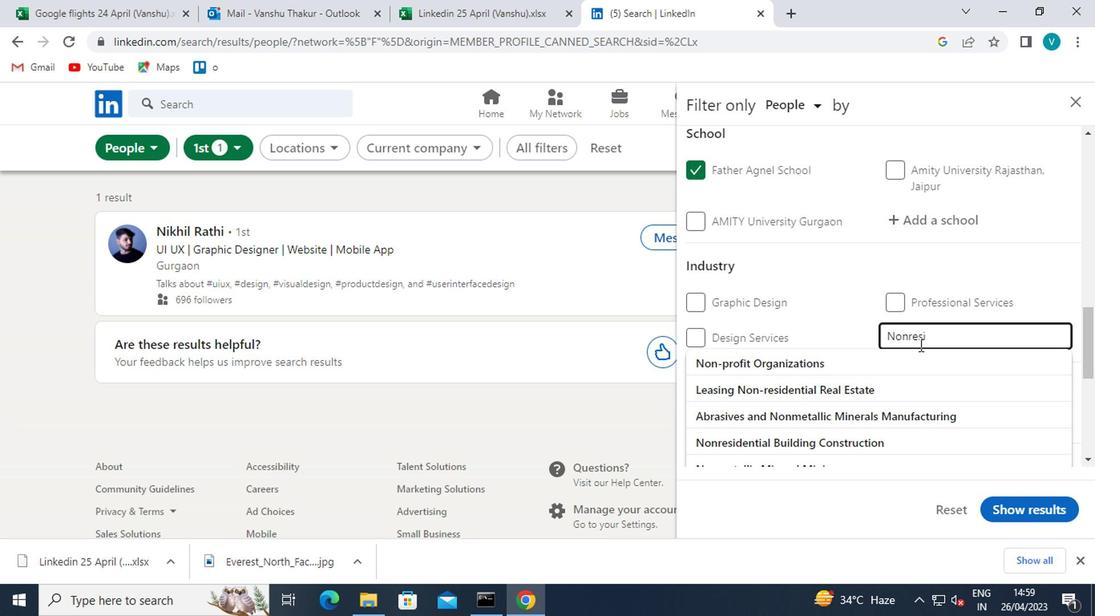
Action: Mouse moved to (917, 343)
Screenshot: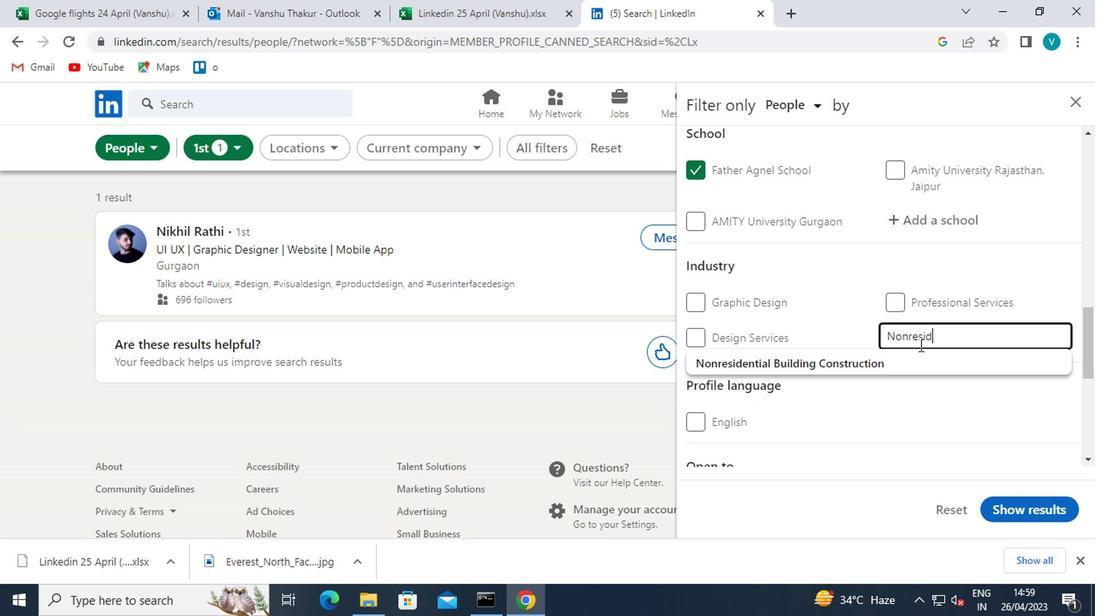 
Action: Key pressed NTIAL
Screenshot: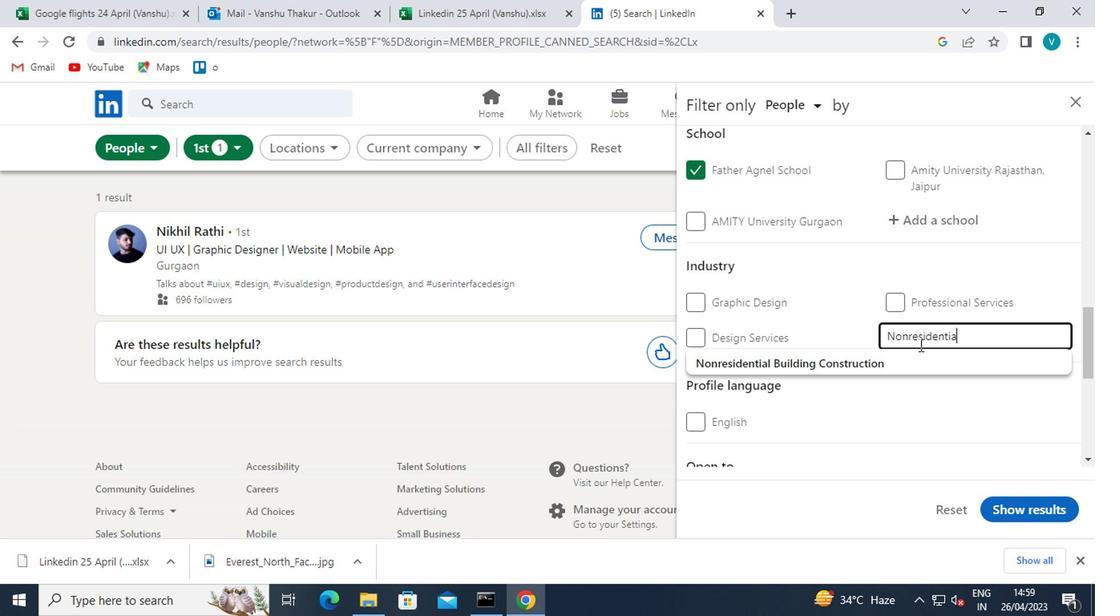
Action: Mouse moved to (901, 353)
Screenshot: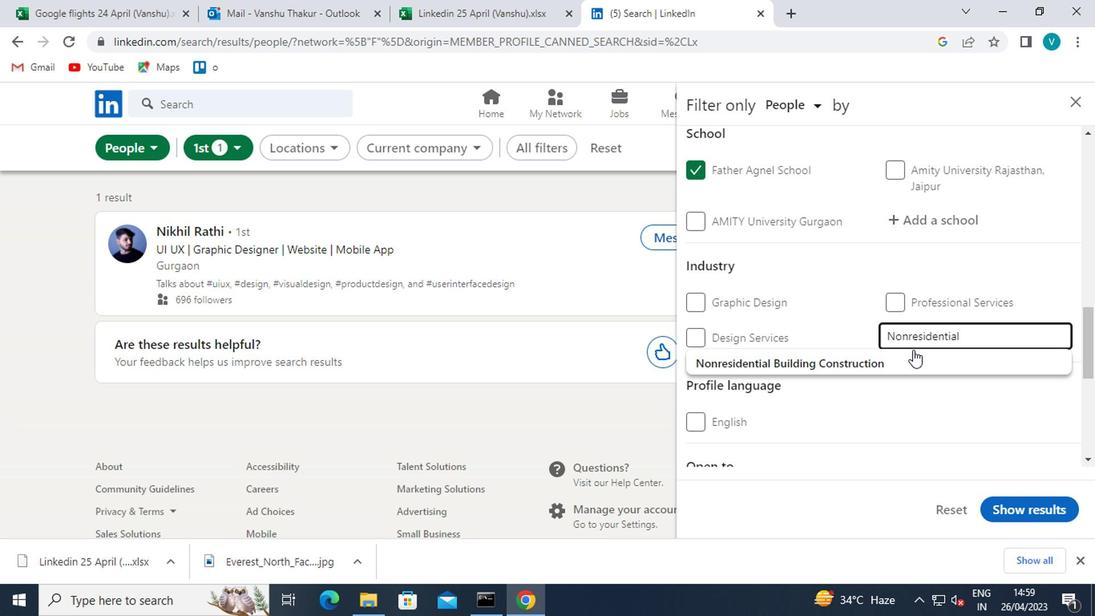 
Action: Mouse pressed left at (901, 353)
Screenshot: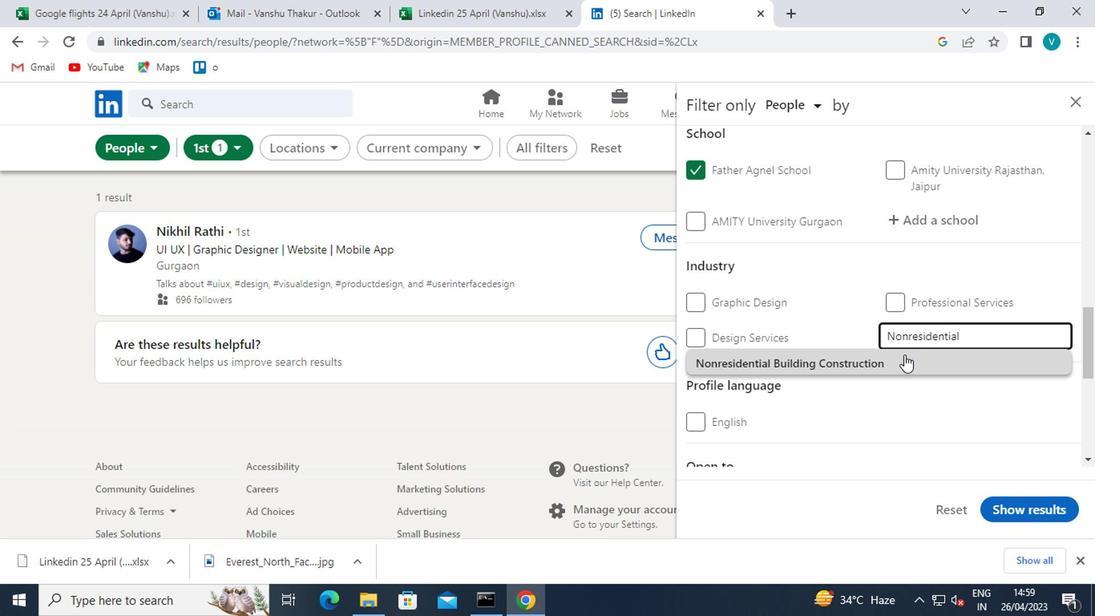 
Action: Mouse scrolled (901, 353) with delta (0, 0)
Screenshot: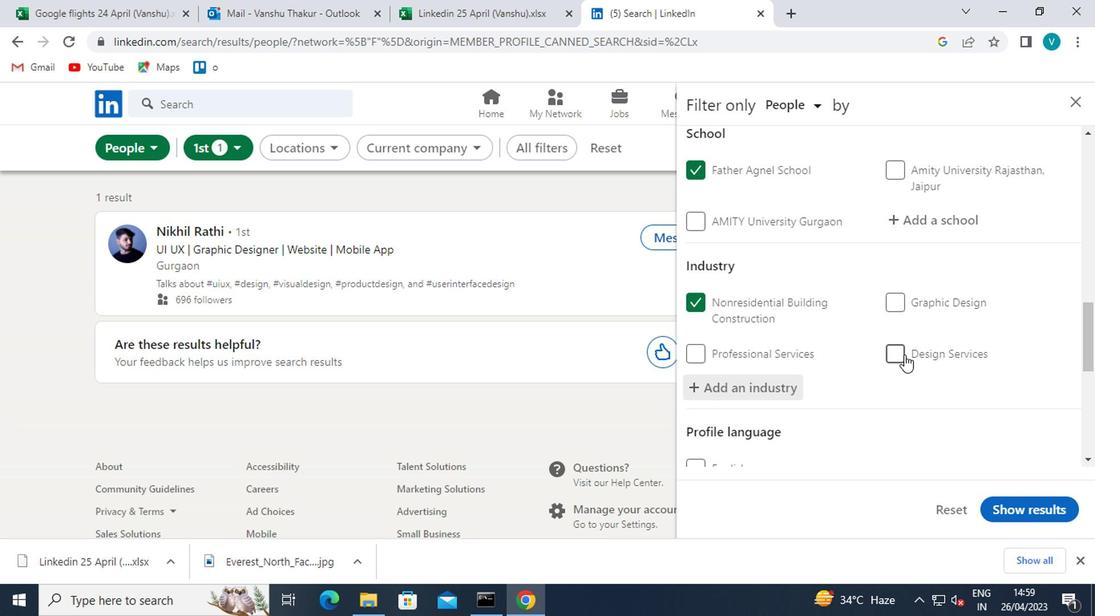 
Action: Mouse scrolled (901, 353) with delta (0, 0)
Screenshot: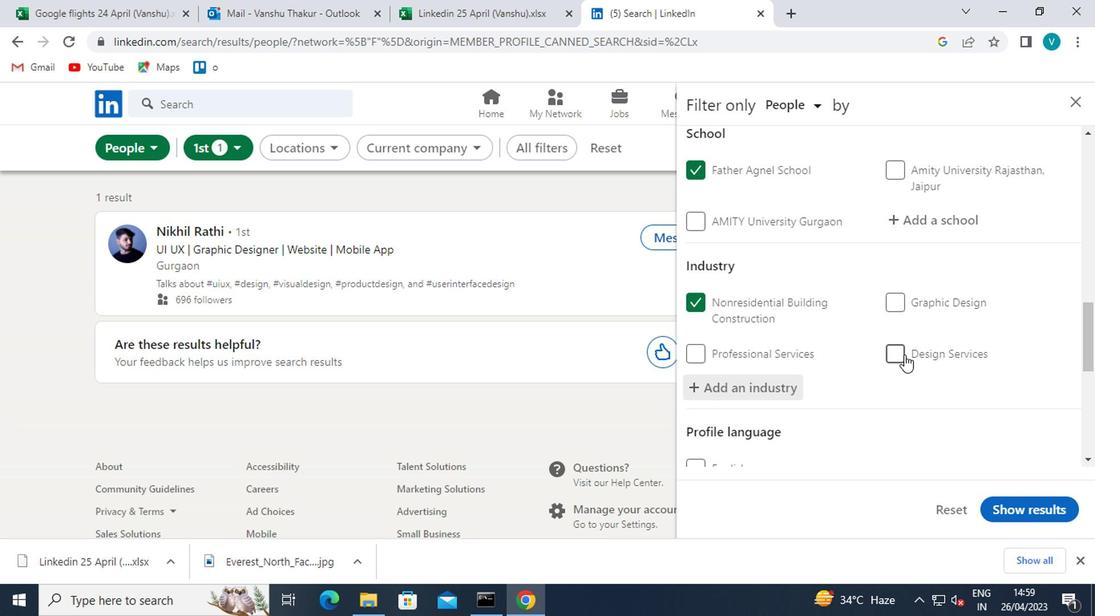 
Action: Mouse scrolled (901, 353) with delta (0, 0)
Screenshot: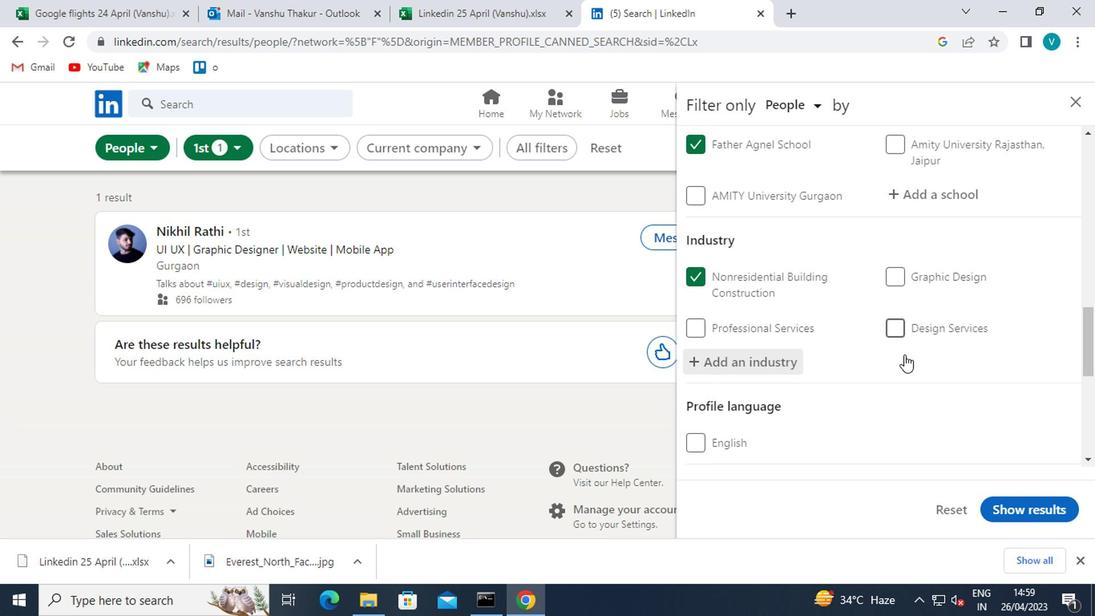 
Action: Mouse moved to (731, 404)
Screenshot: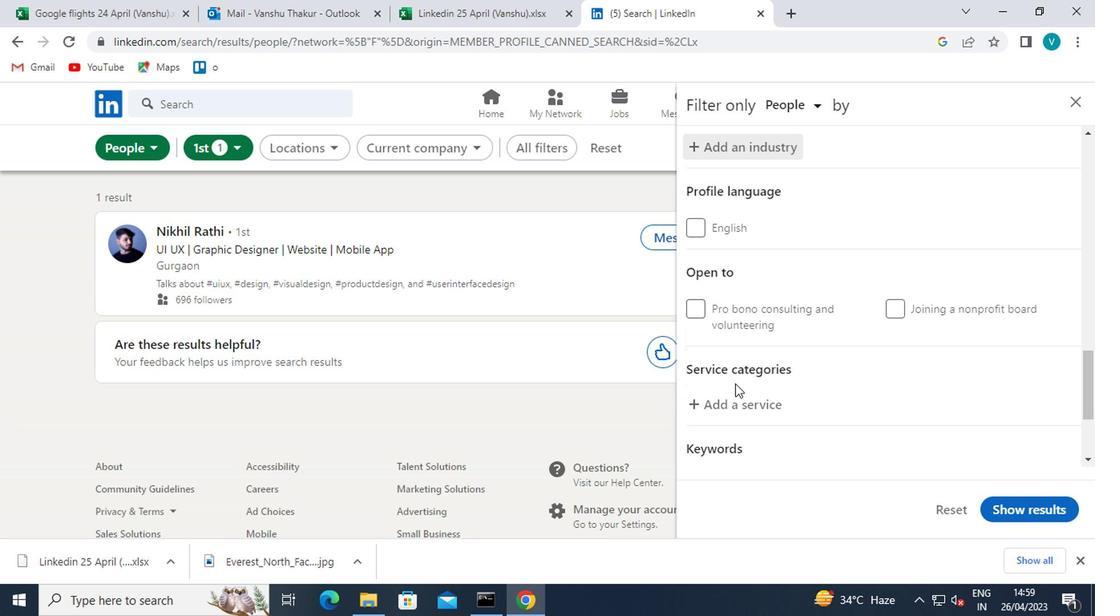 
Action: Mouse pressed left at (731, 404)
Screenshot: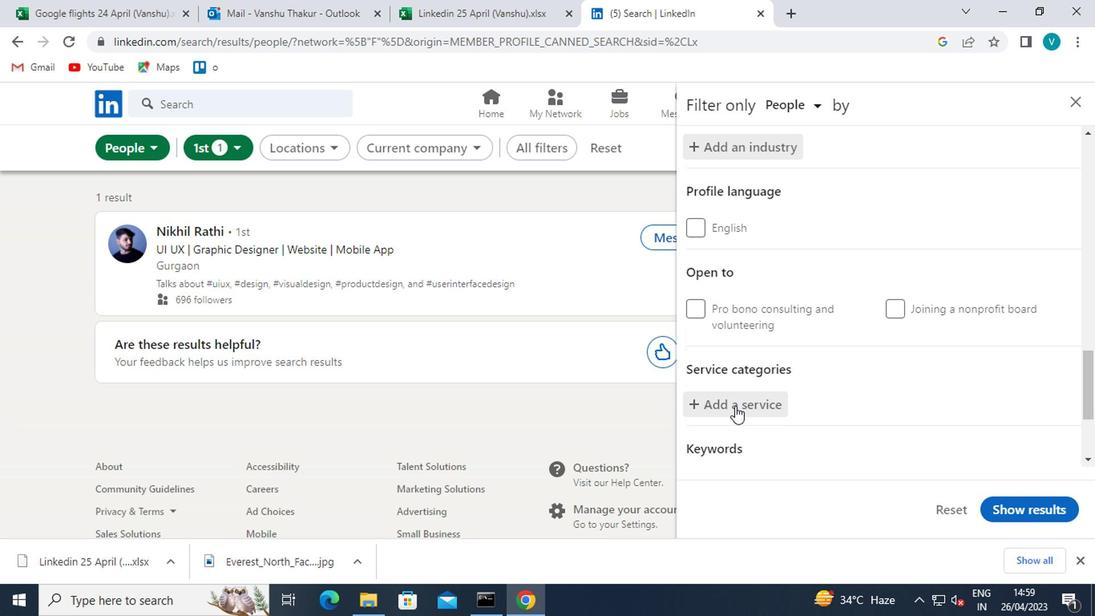 
Action: Mouse moved to (757, 409)
Screenshot: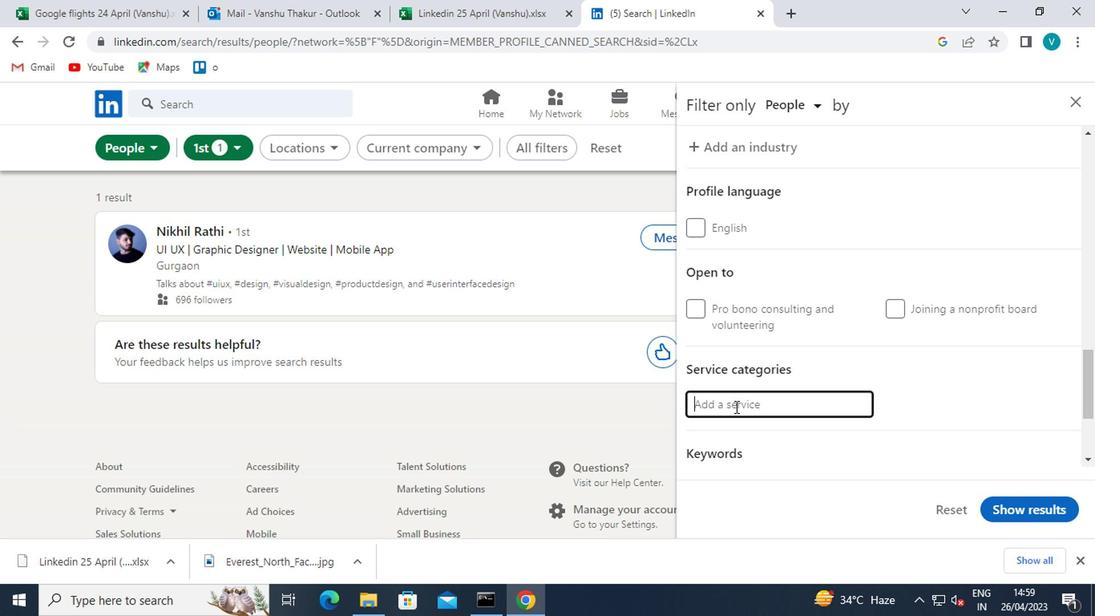 
Action: Key pressed <Key.shift>PROGRAM
Screenshot: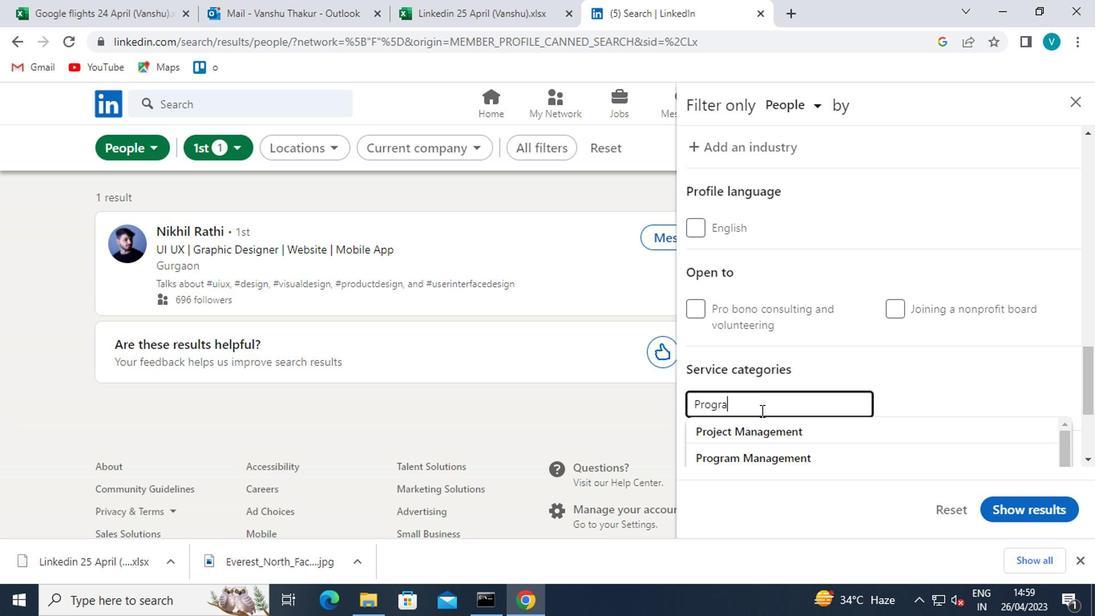 
Action: Mouse moved to (761, 430)
Screenshot: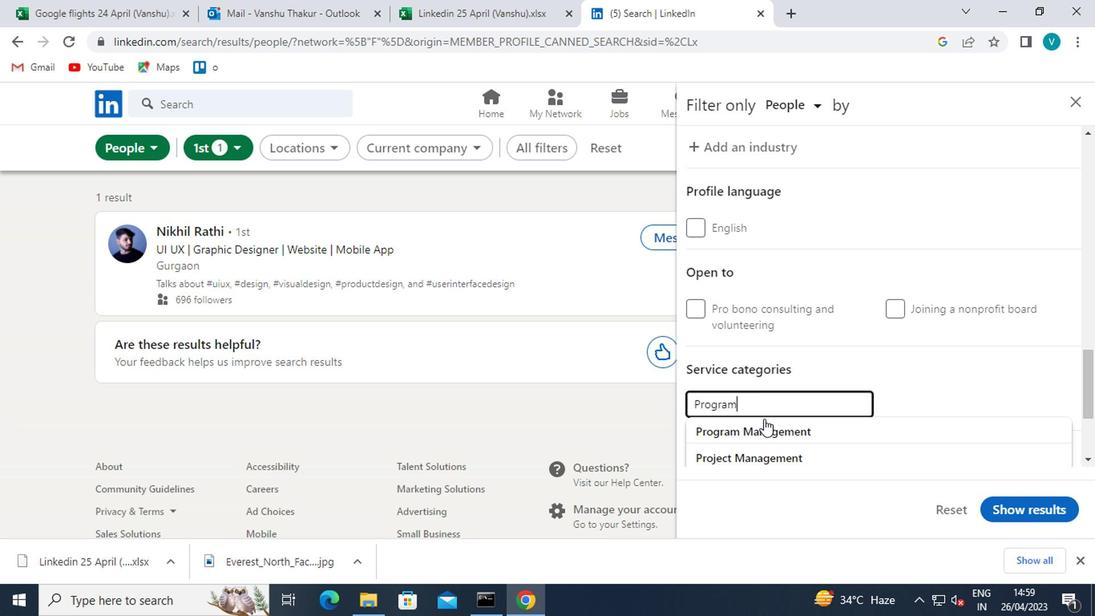 
Action: Mouse pressed left at (761, 430)
Screenshot: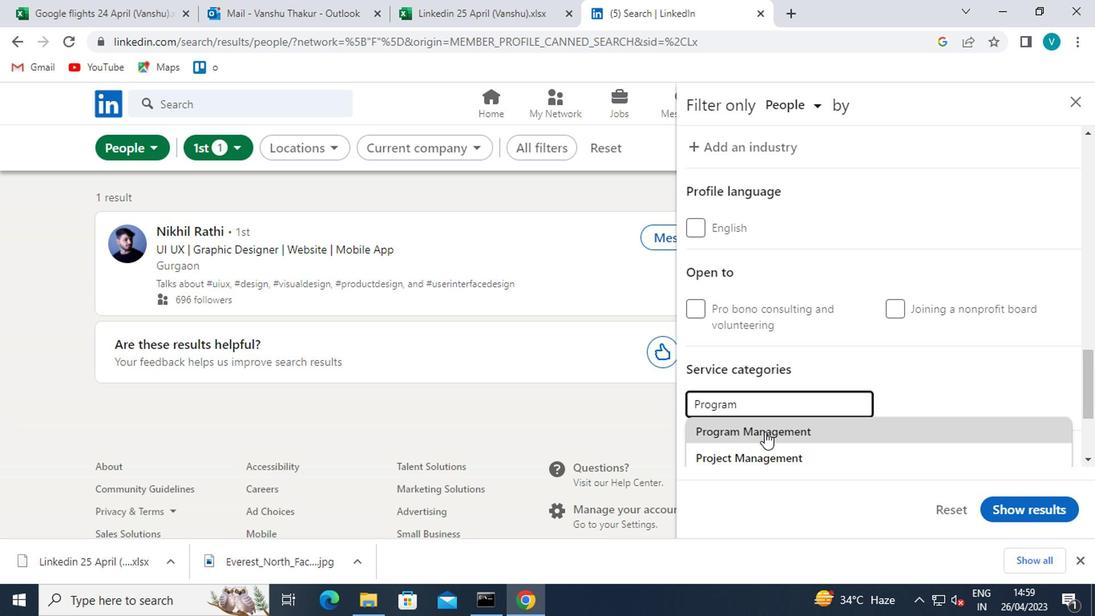 
Action: Mouse moved to (809, 374)
Screenshot: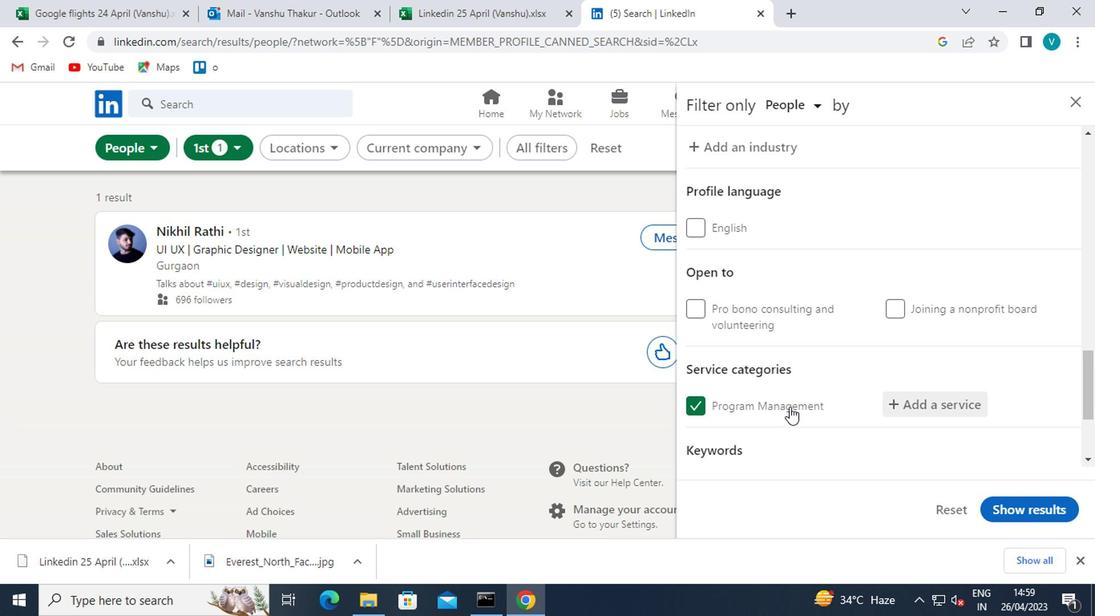 
Action: Mouse scrolled (809, 373) with delta (0, 0)
Screenshot: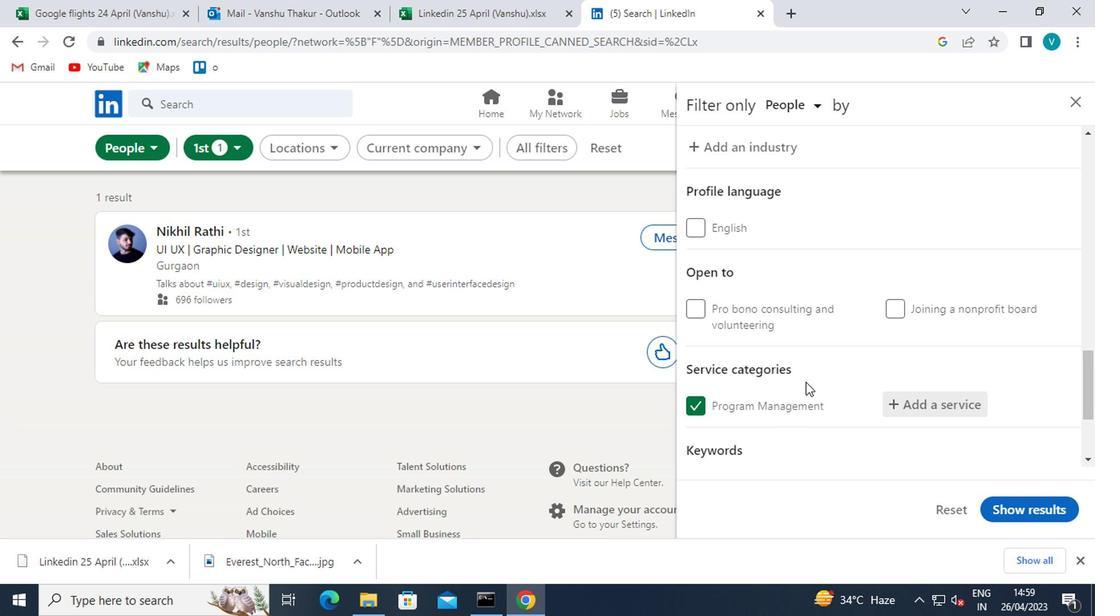 
Action: Mouse scrolled (809, 373) with delta (0, 0)
Screenshot: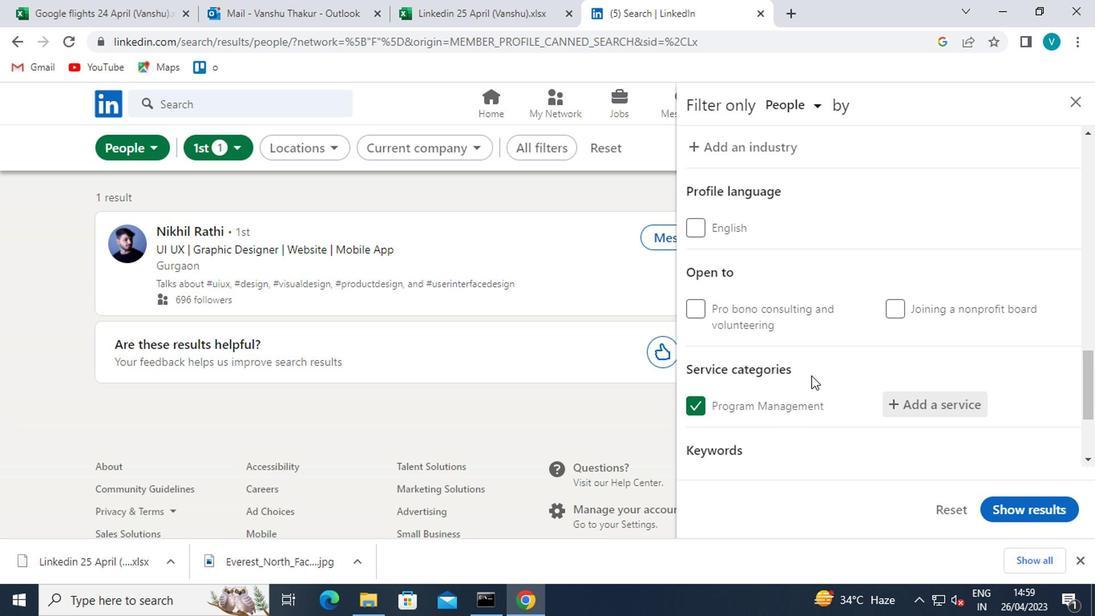 
Action: Mouse moved to (782, 395)
Screenshot: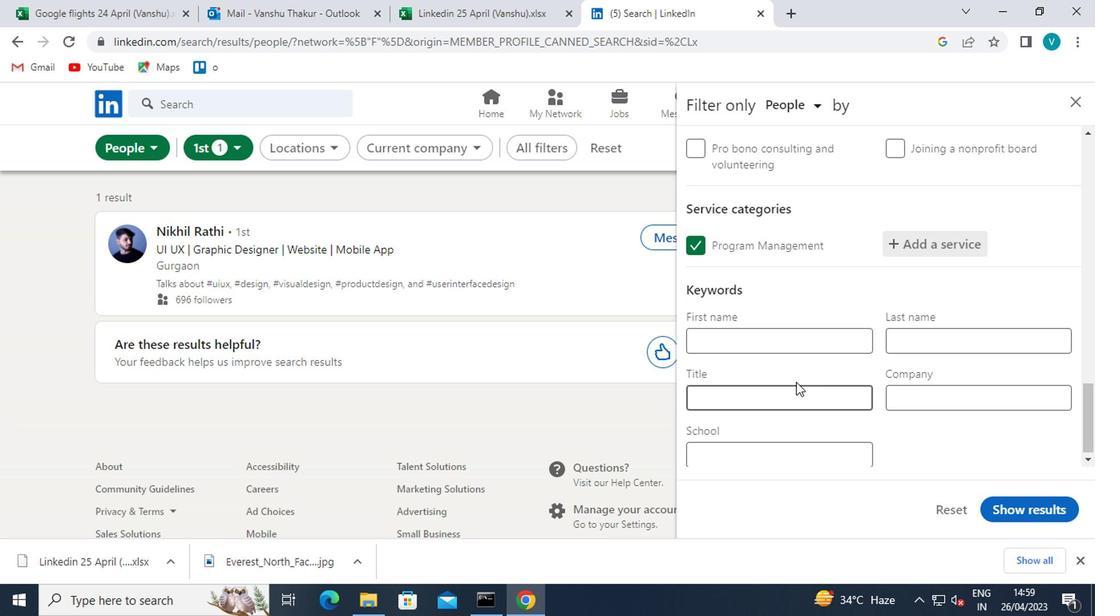 
Action: Mouse pressed left at (782, 395)
Screenshot: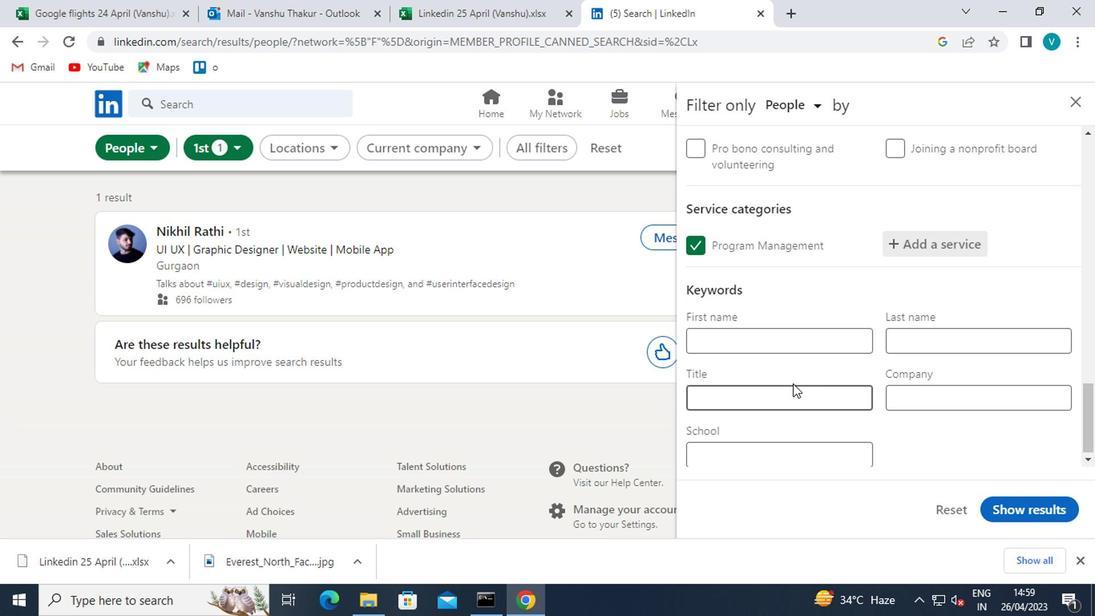 
Action: Mouse moved to (782, 395)
Screenshot: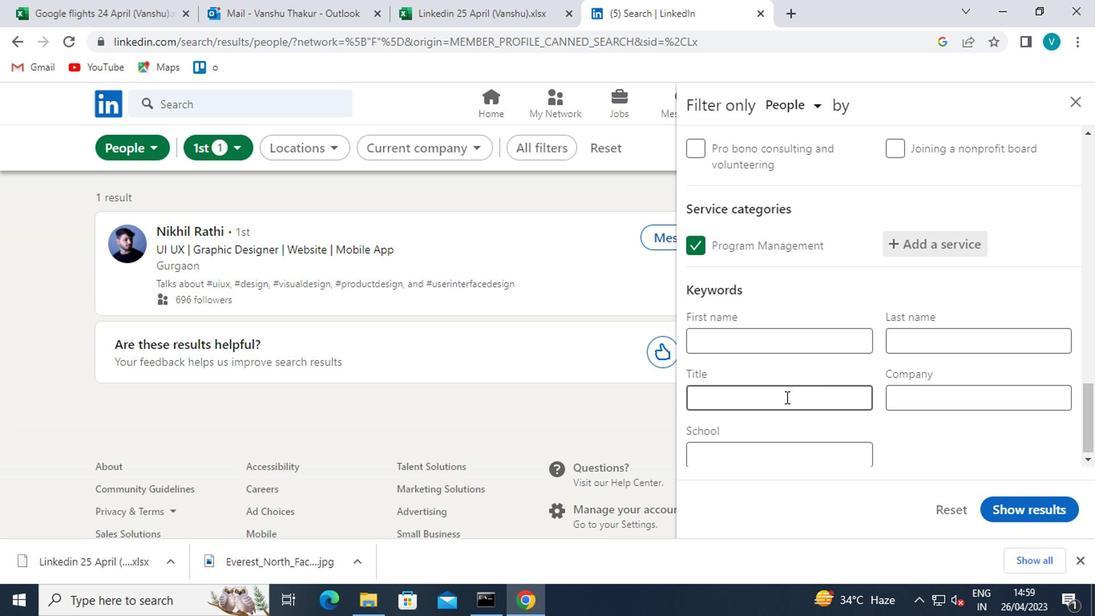 
Action: Key pressed <Key.shift>TRANSLATOR
Screenshot: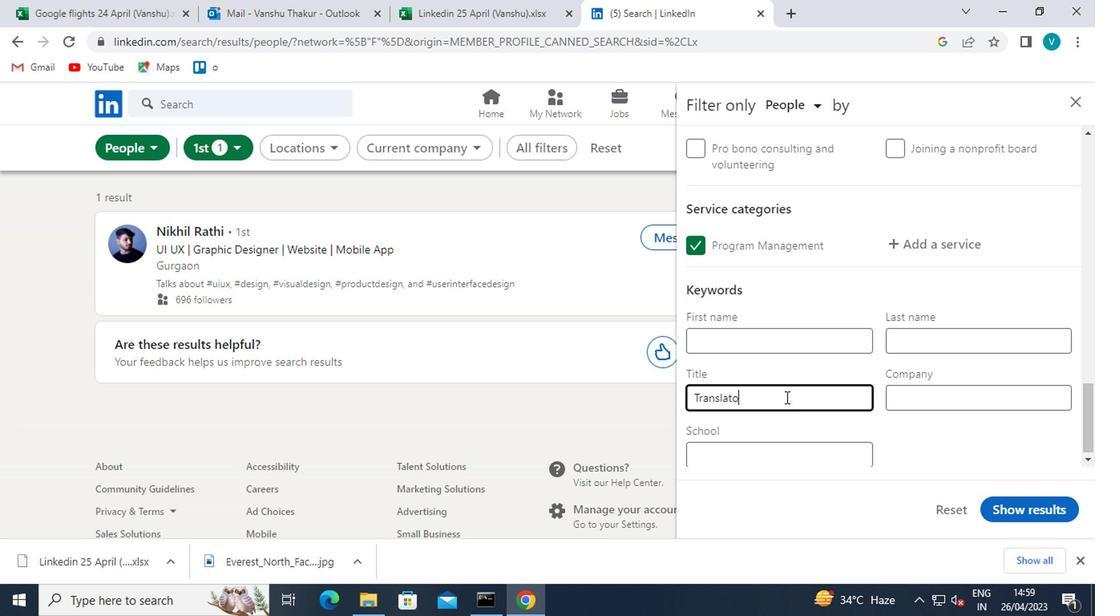 
Action: Mouse moved to (993, 504)
Screenshot: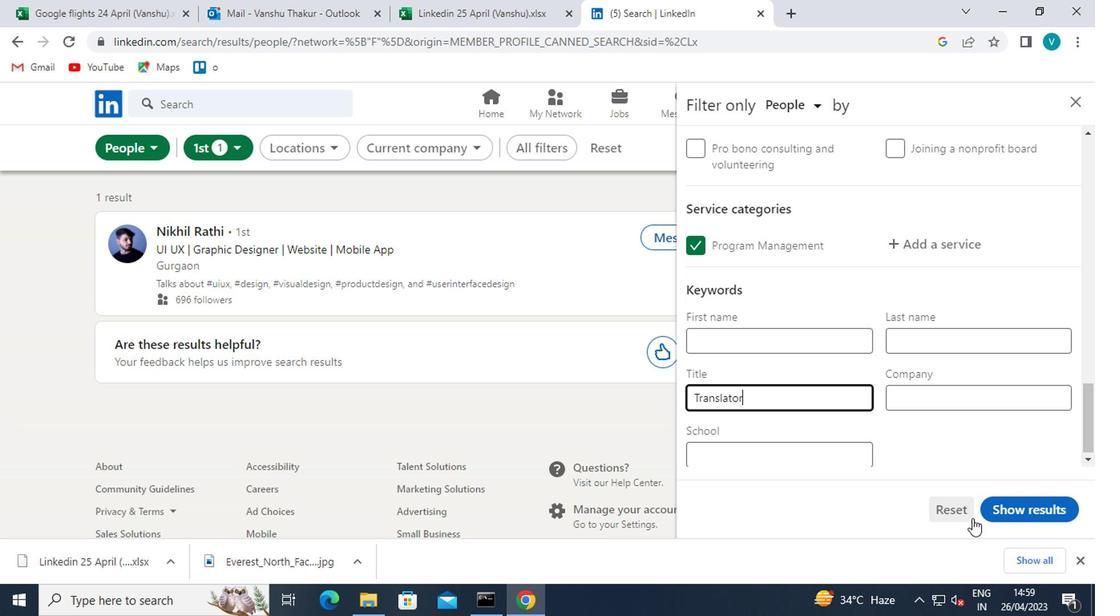 
Action: Mouse pressed left at (993, 504)
Screenshot: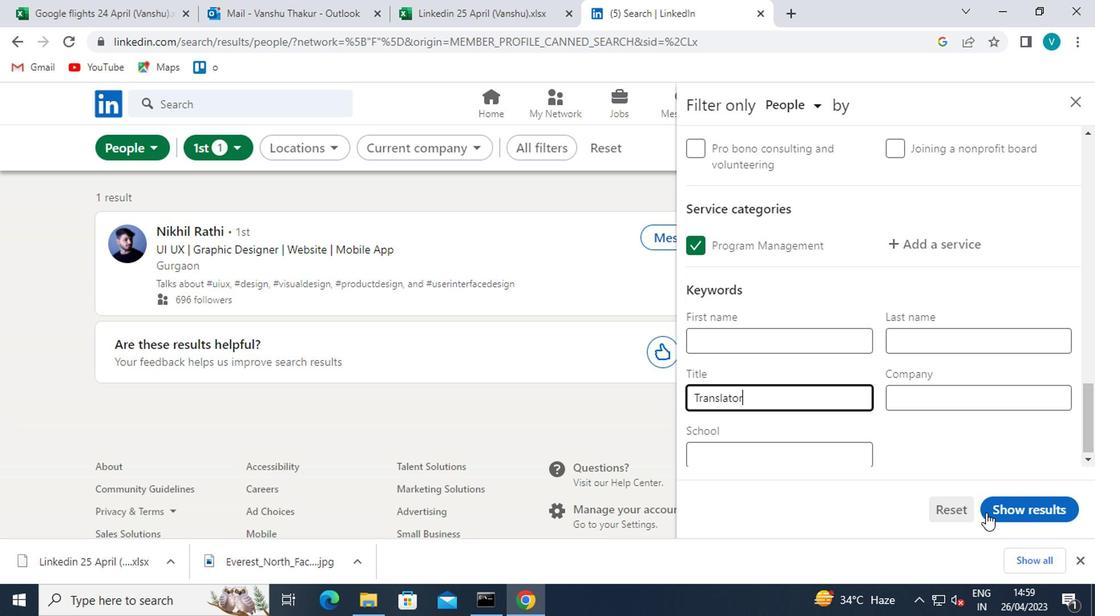 
Action: Mouse moved to (985, 498)
Screenshot: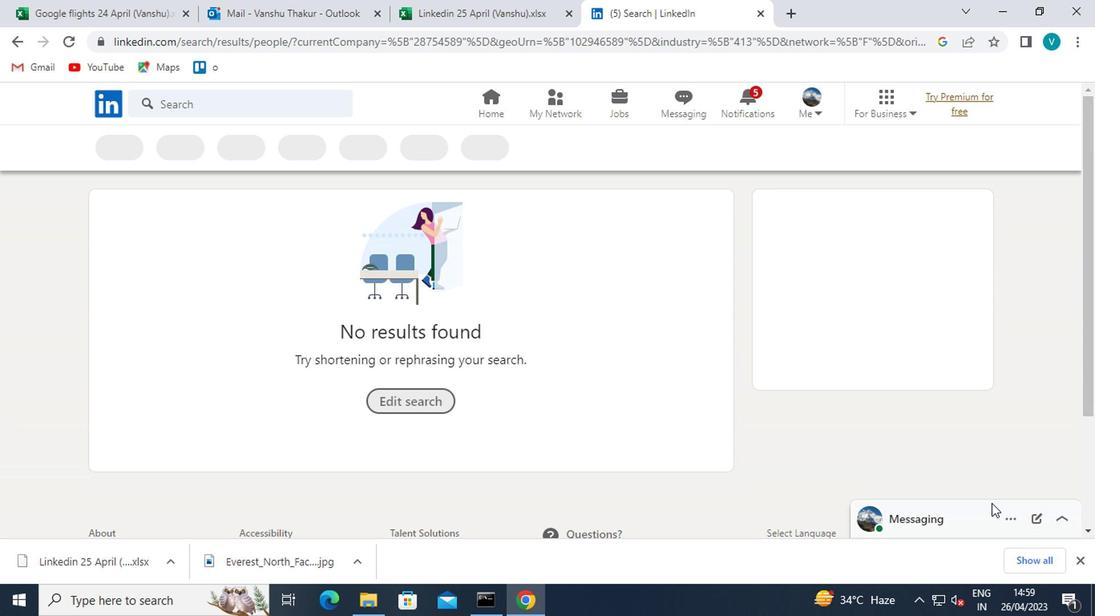 
